 Task: Add an event with the title Deadline Reminder, date '2023/11/02', time 7:00 AM to 9:00 AMand add a description: Deadline reminders encourage proactive planning and time management. They serve as a cue for individuals to assess their progress, identify any obstacles, and adjust their plans accordingly to ensure timely completion of the task or project.Select event color  Lavender . Add location for the event as: 987 Piazza di Spagna, Rome, Italy, logged in from the account softage.1@softage.netand send the event invitation to softage.10@softage.net and softage.2@softage.net. Set a reminder for the event Doesn't repeat
Action: Mouse moved to (85, 115)
Screenshot: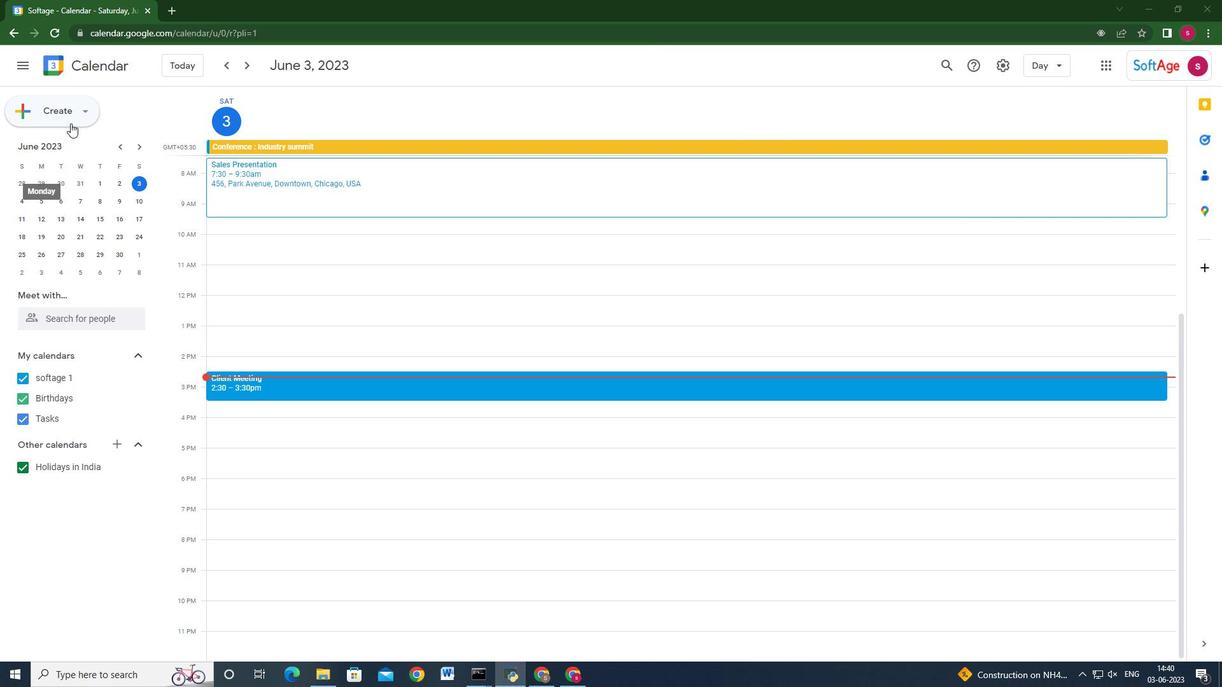 
Action: Mouse pressed left at (85, 115)
Screenshot: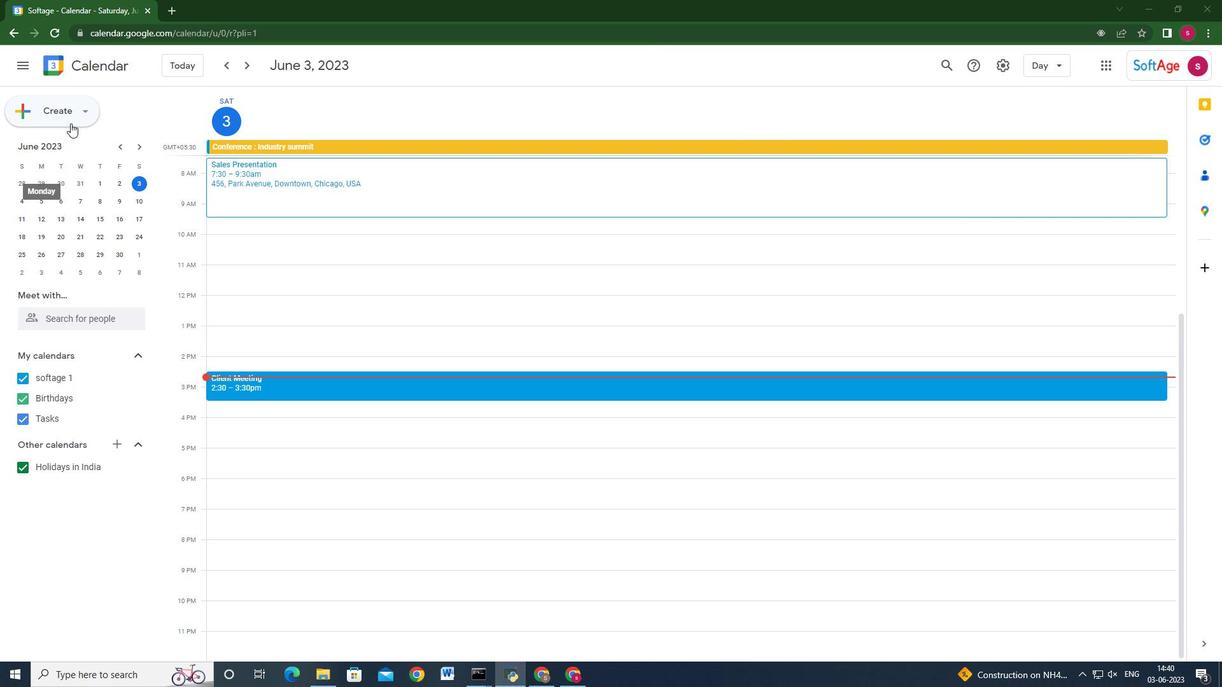
Action: Mouse moved to (70, 138)
Screenshot: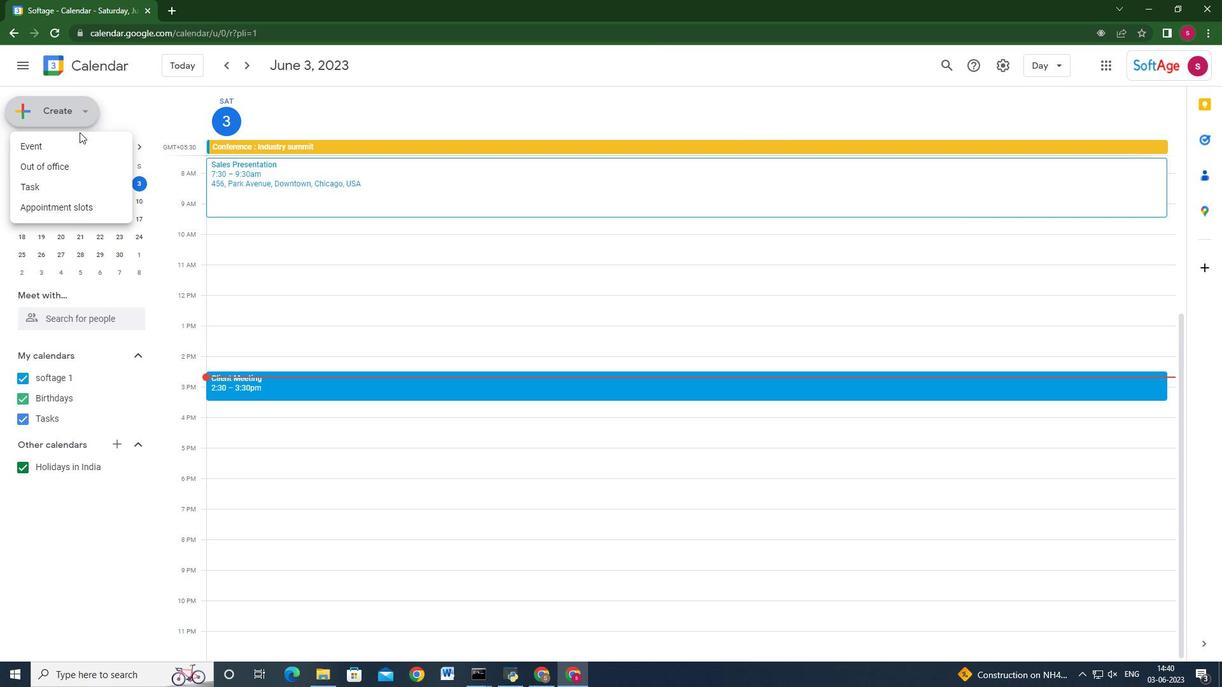 
Action: Mouse pressed left at (70, 138)
Screenshot: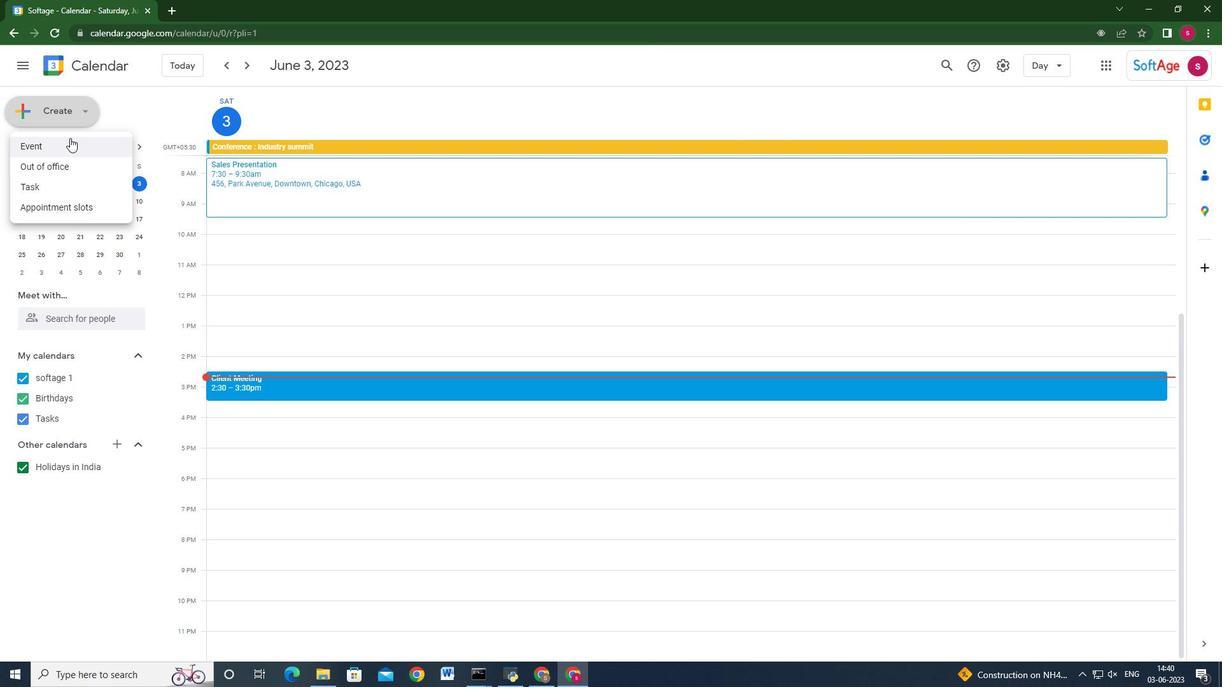 
Action: Mouse moved to (717, 499)
Screenshot: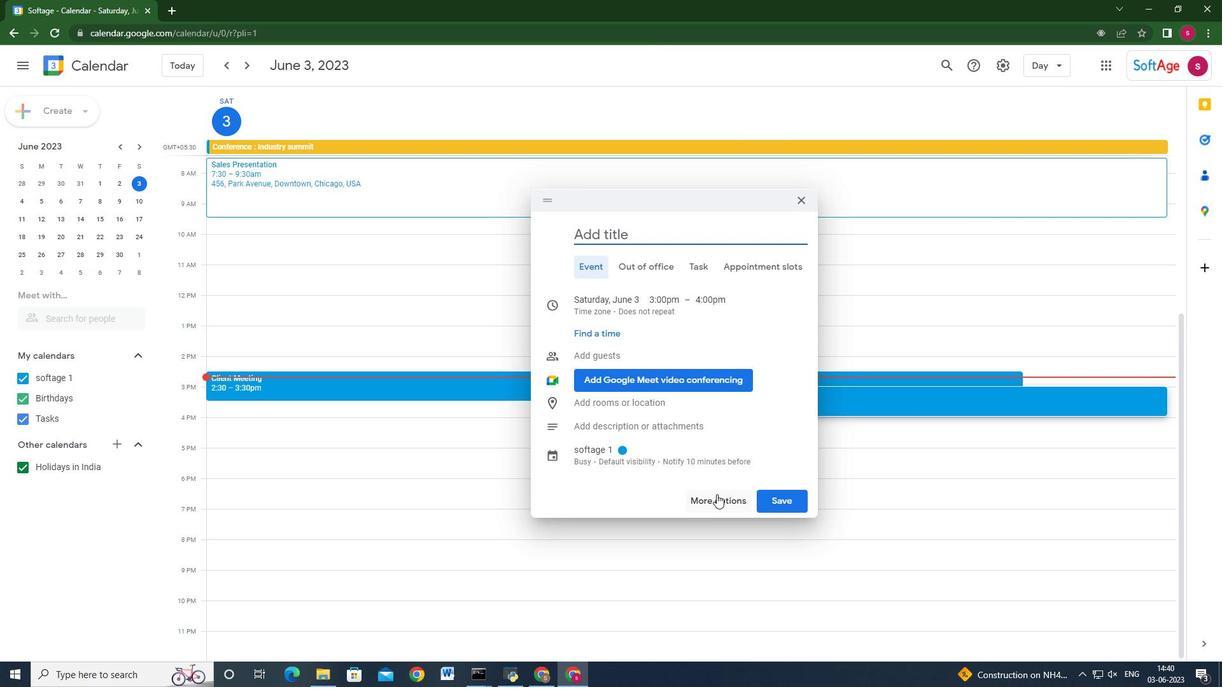
Action: Mouse pressed left at (717, 499)
Screenshot: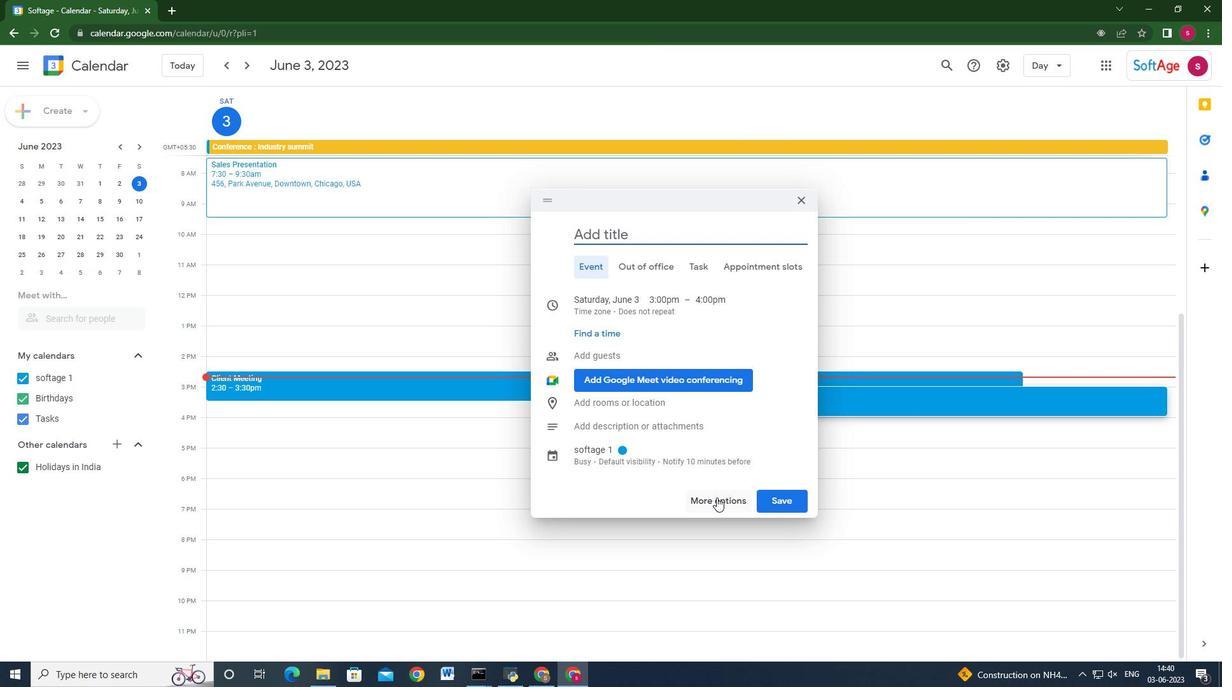 
Action: Mouse moved to (257, 78)
Screenshot: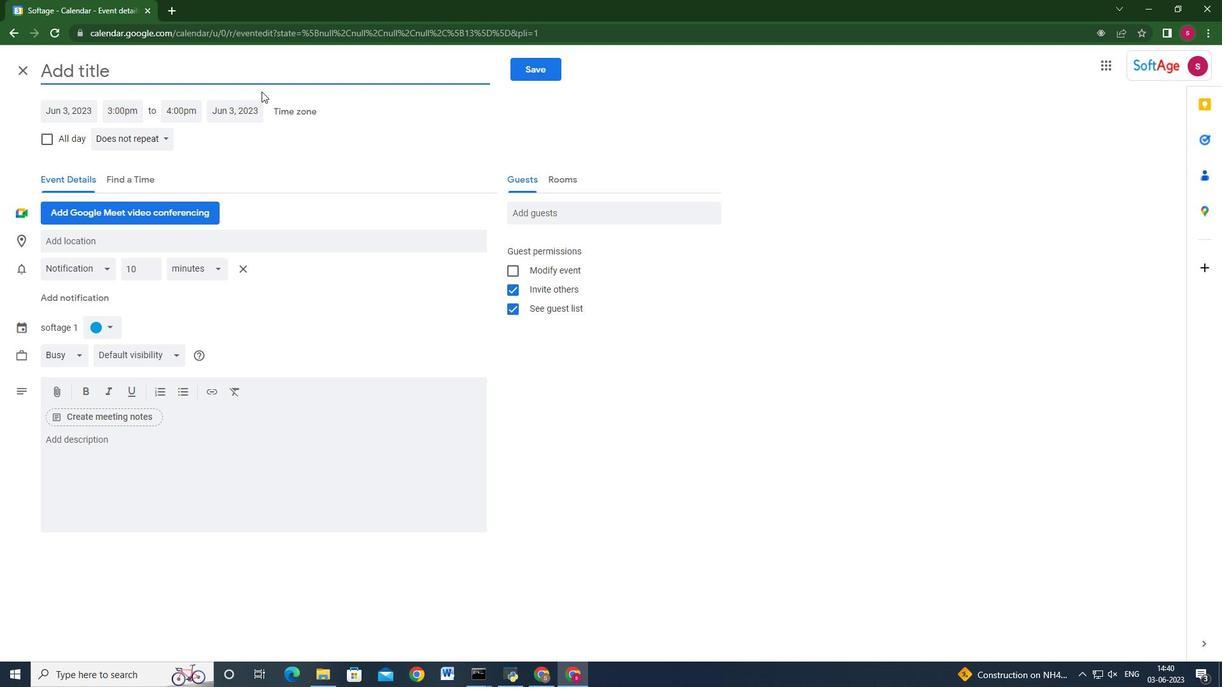 
Action: Key pressed <Key.shift_r>Deadline<Key.space><Key.shift>Reminder
Screenshot: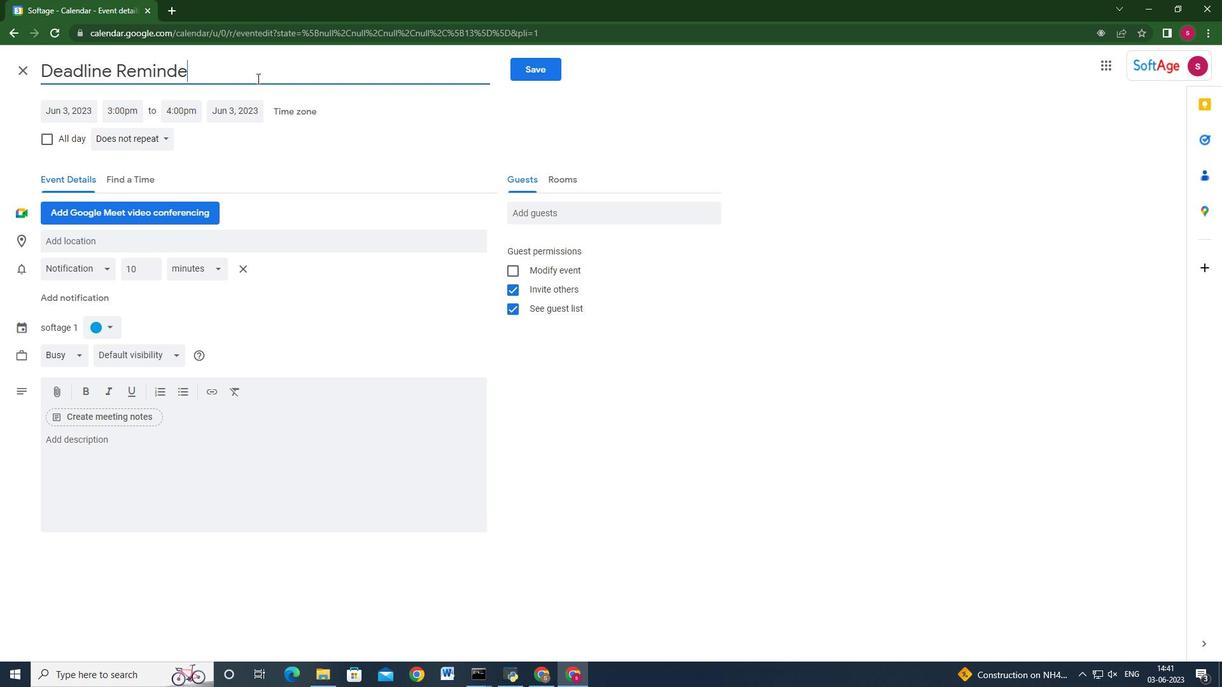 
Action: Mouse moved to (86, 104)
Screenshot: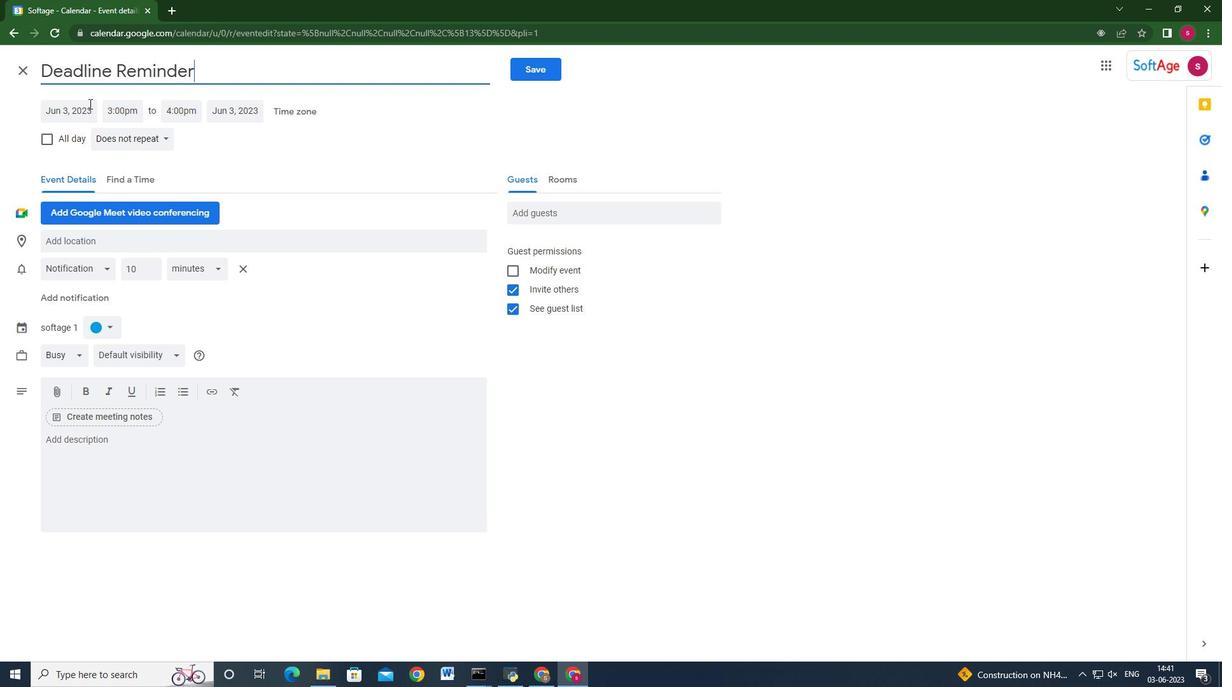 
Action: Mouse pressed left at (86, 104)
Screenshot: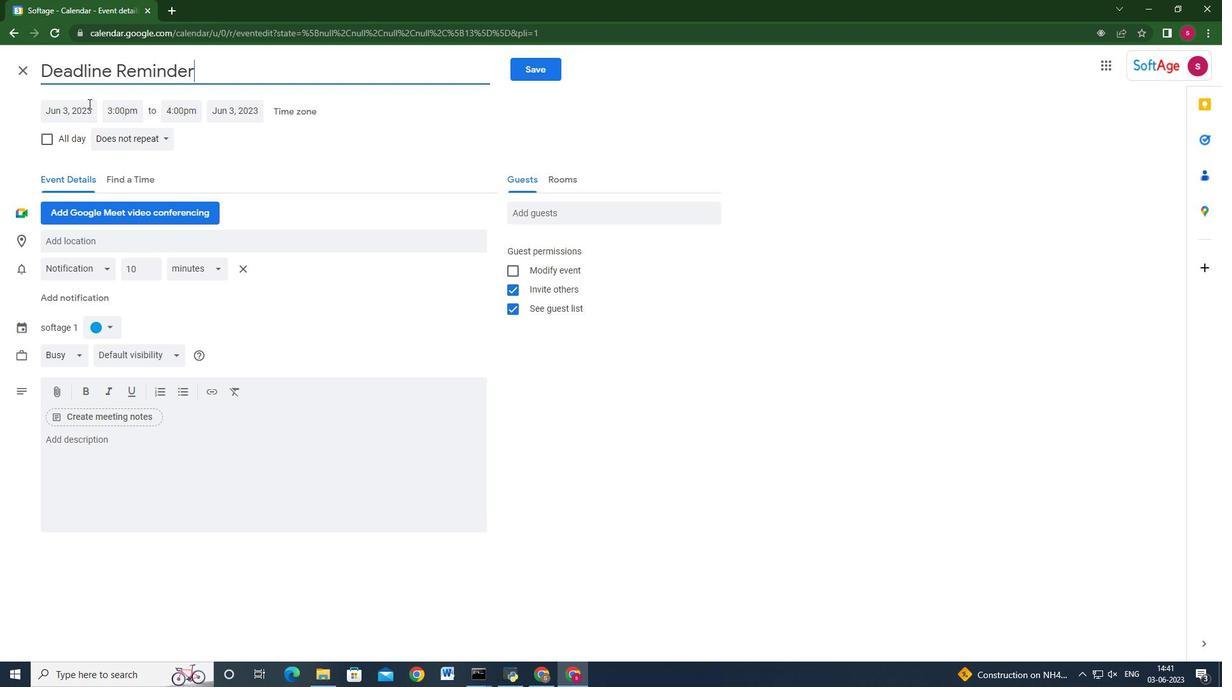 
Action: Mouse moved to (197, 138)
Screenshot: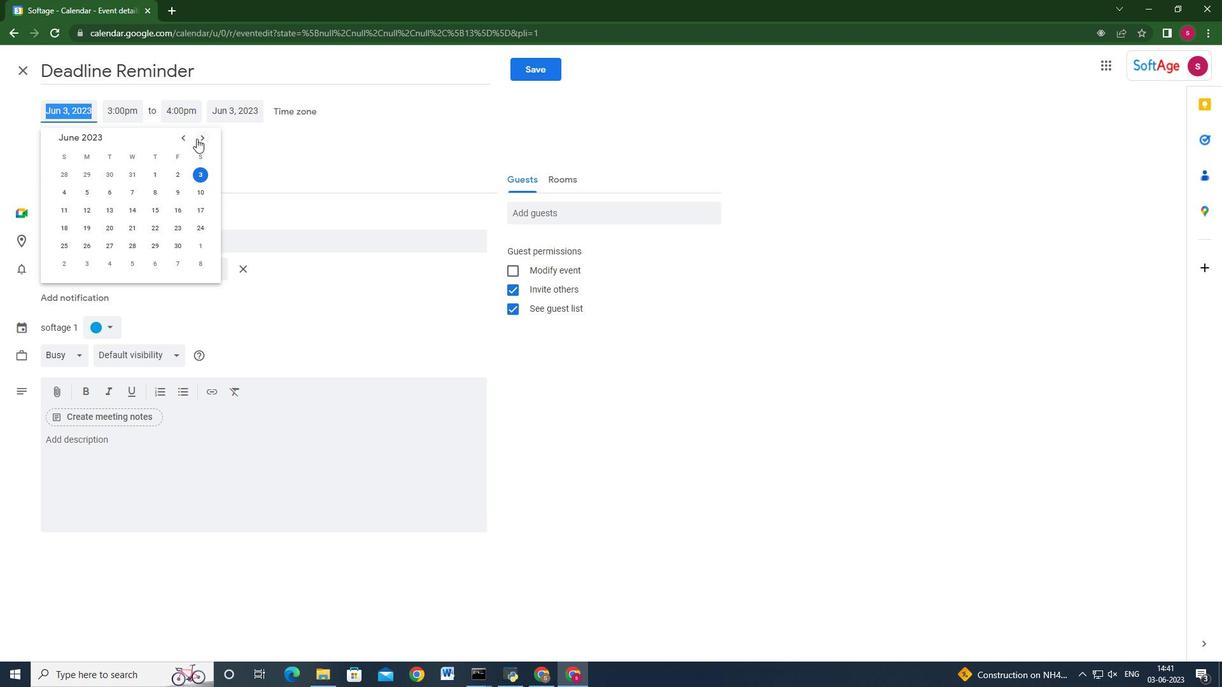 
Action: Mouse pressed left at (197, 138)
Screenshot: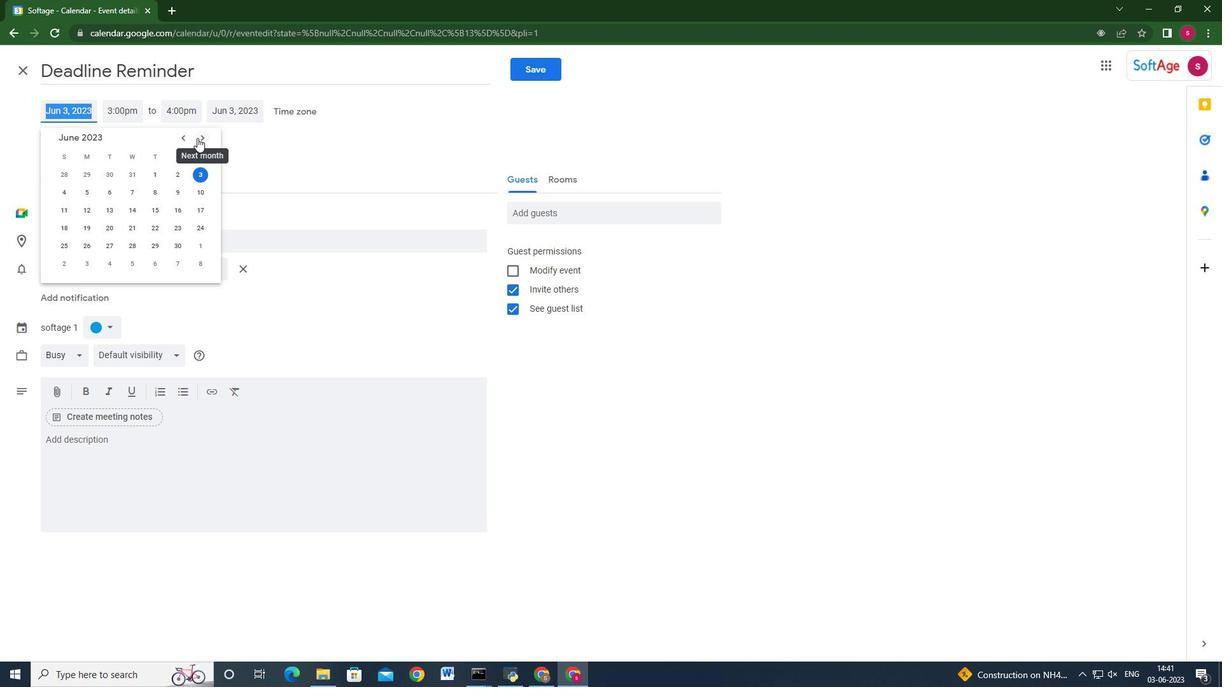 
Action: Mouse pressed left at (197, 138)
Screenshot: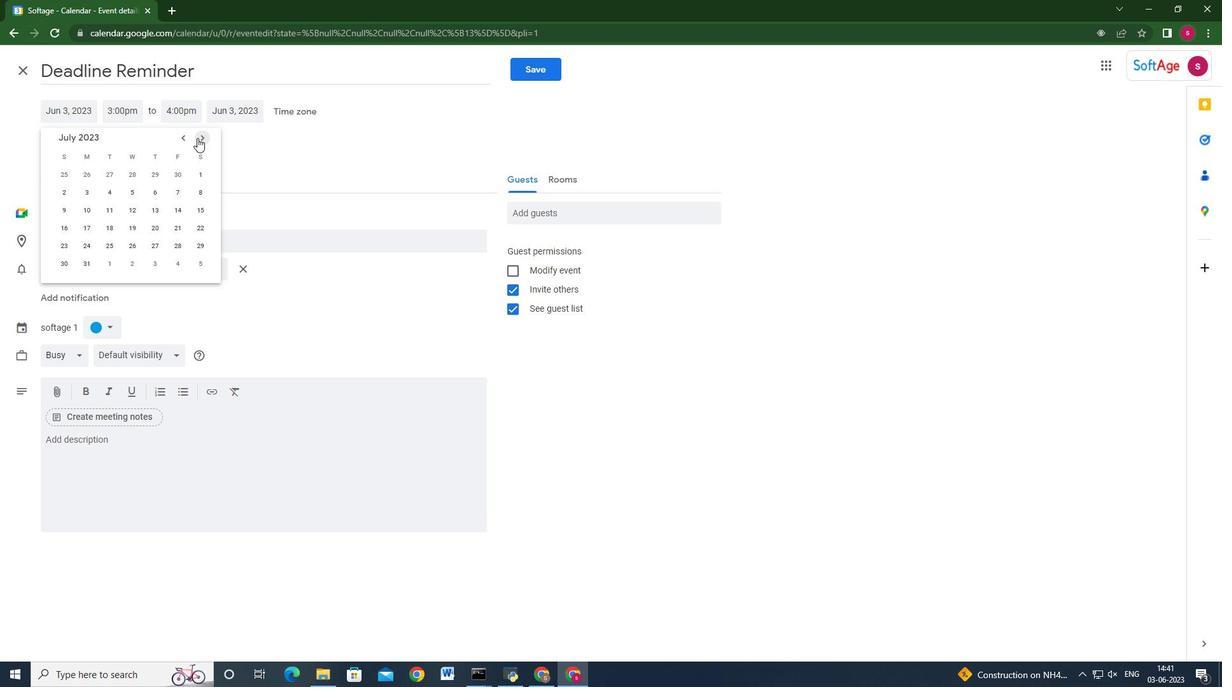 
Action: Mouse pressed left at (197, 138)
Screenshot: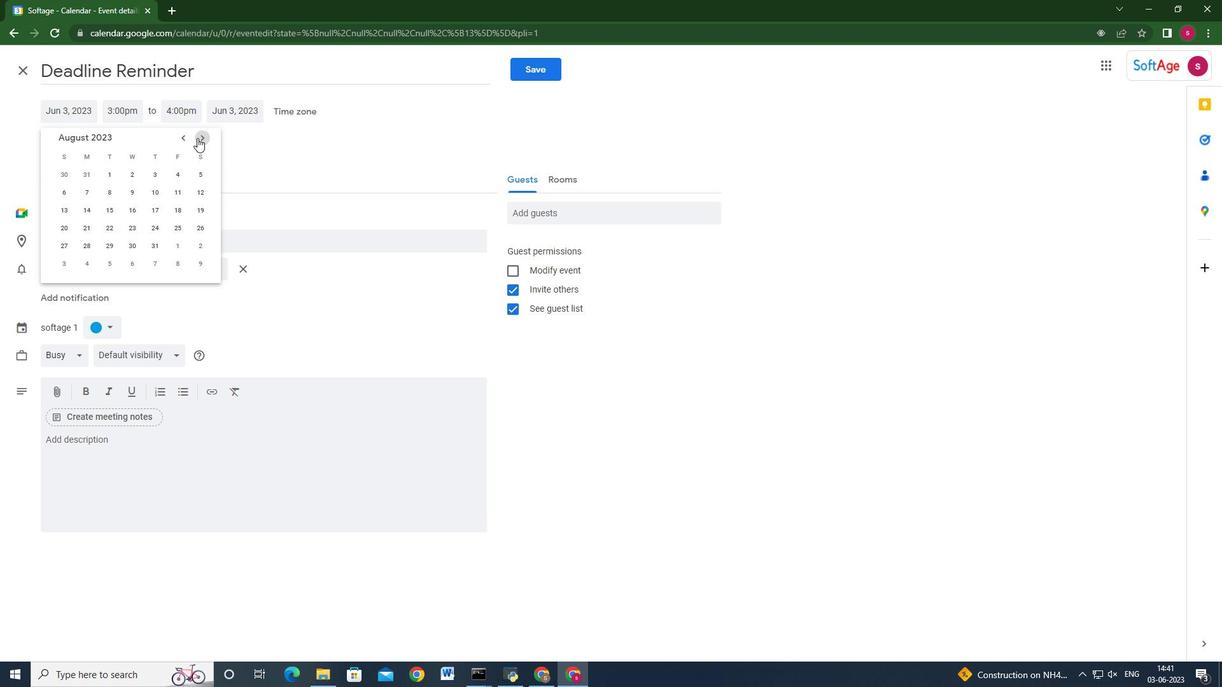 
Action: Mouse pressed left at (197, 138)
Screenshot: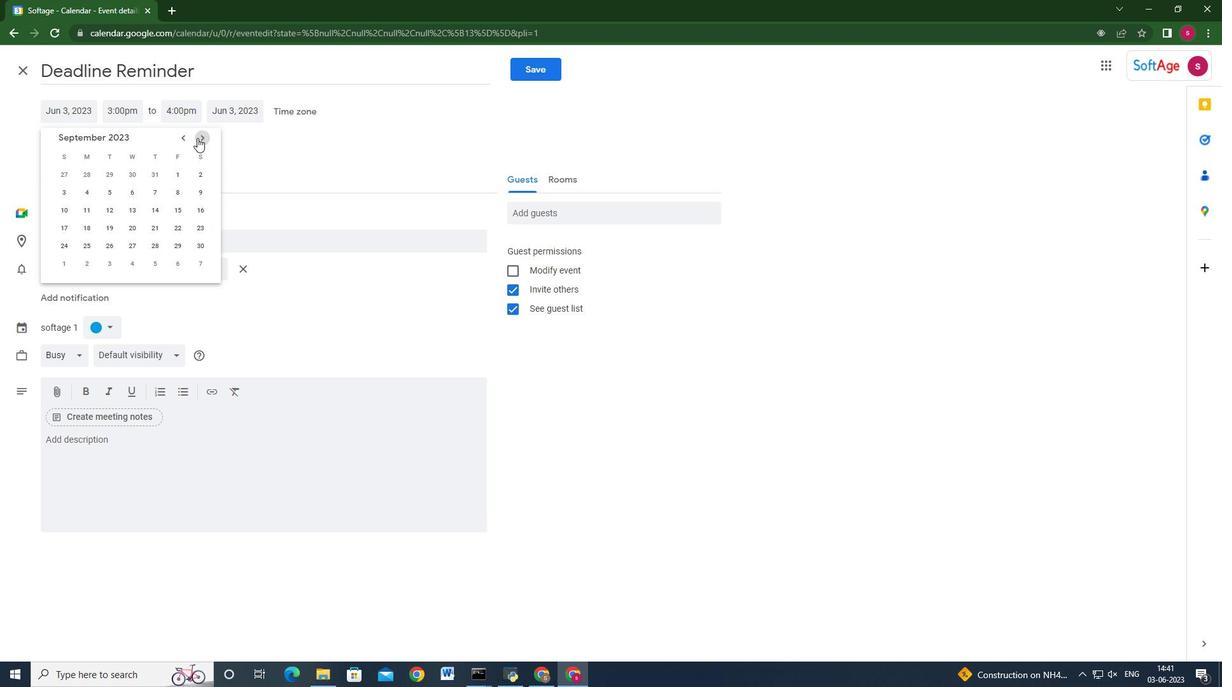 
Action: Mouse pressed left at (197, 138)
Screenshot: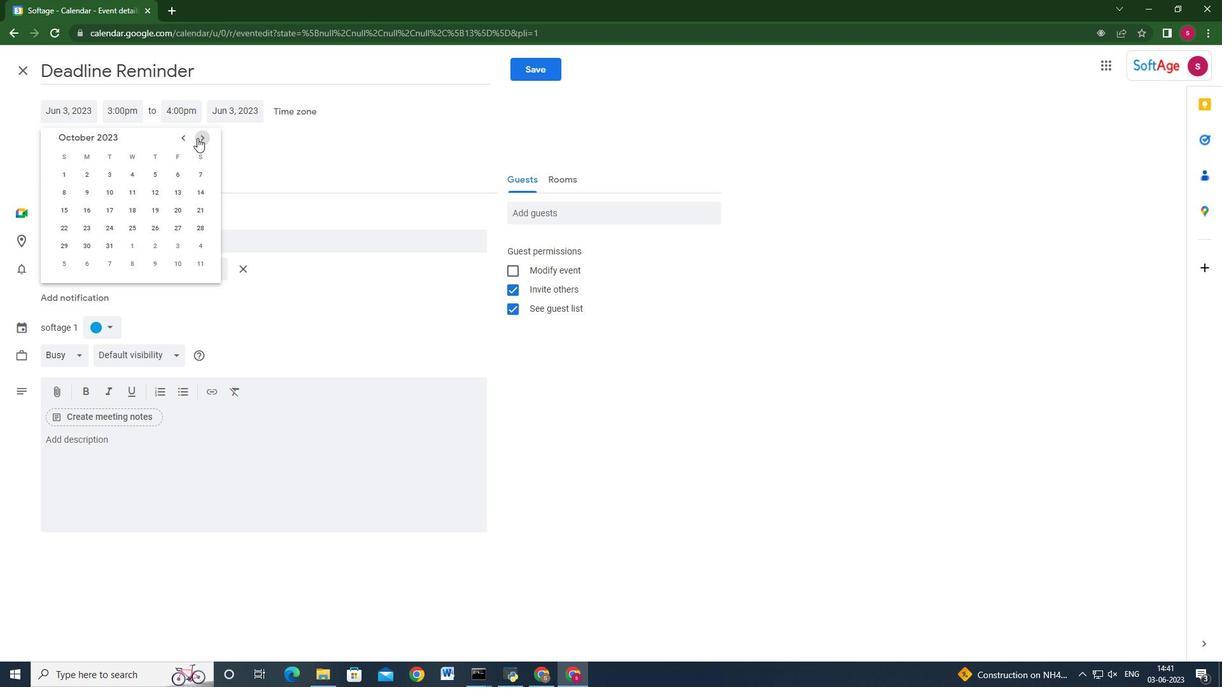 
Action: Mouse pressed left at (197, 138)
Screenshot: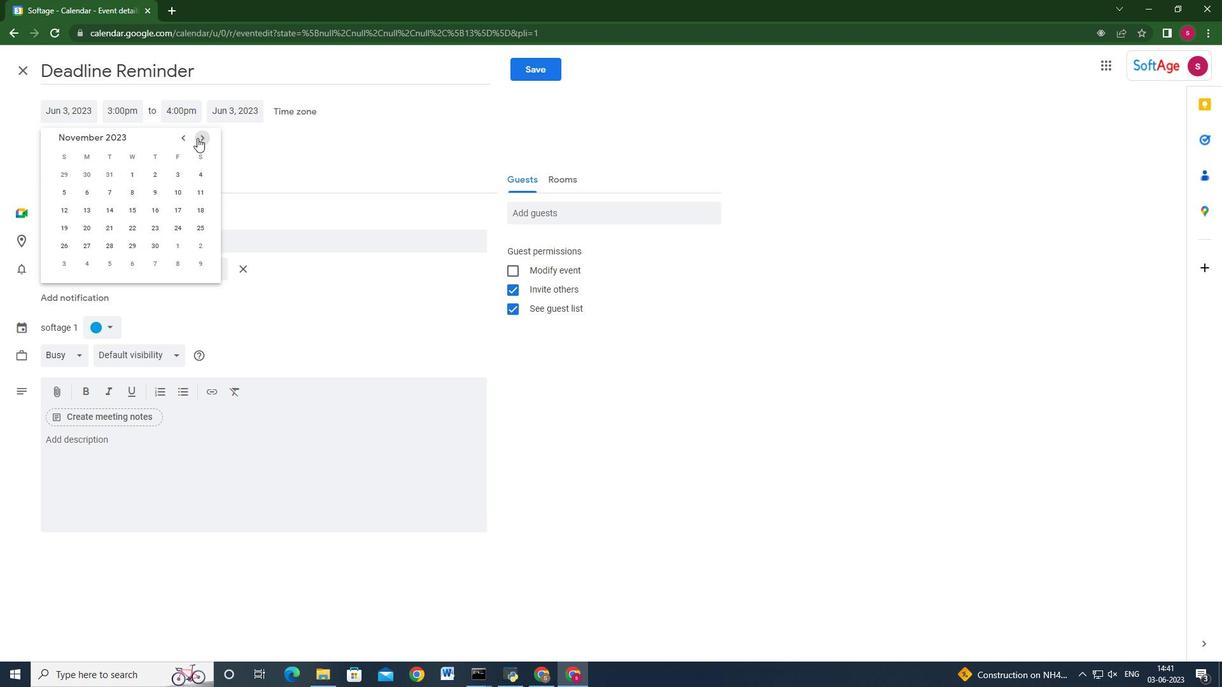 
Action: Mouse moved to (185, 137)
Screenshot: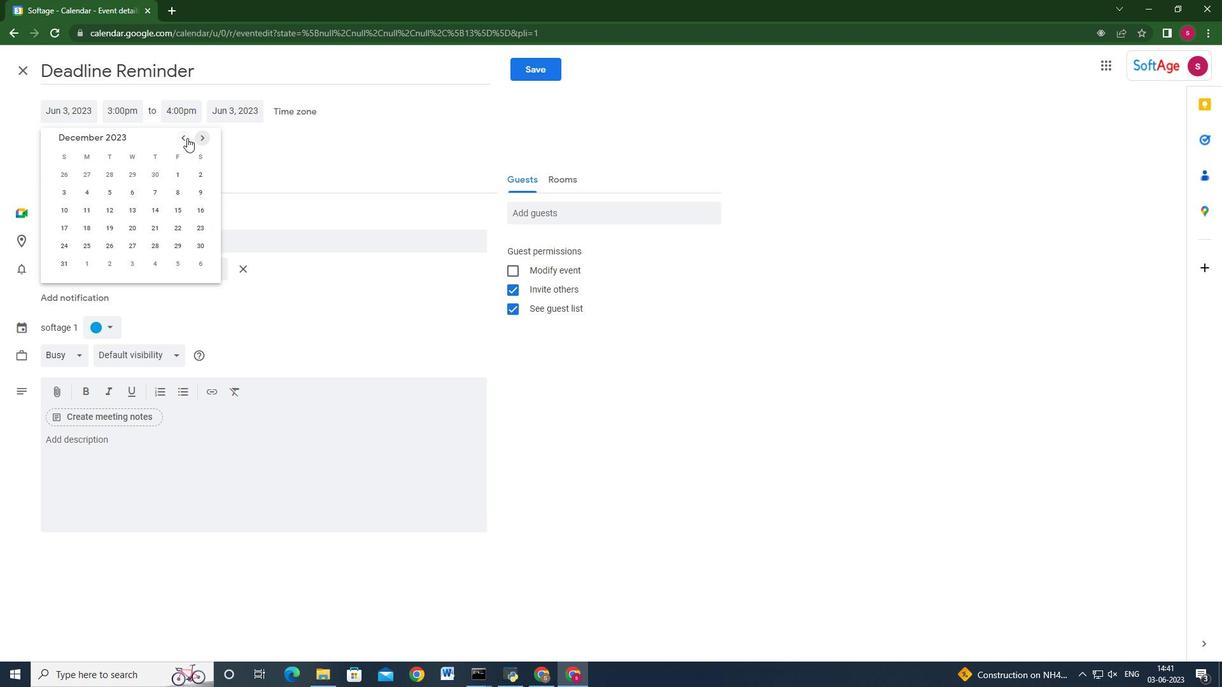
Action: Mouse pressed left at (185, 137)
Screenshot: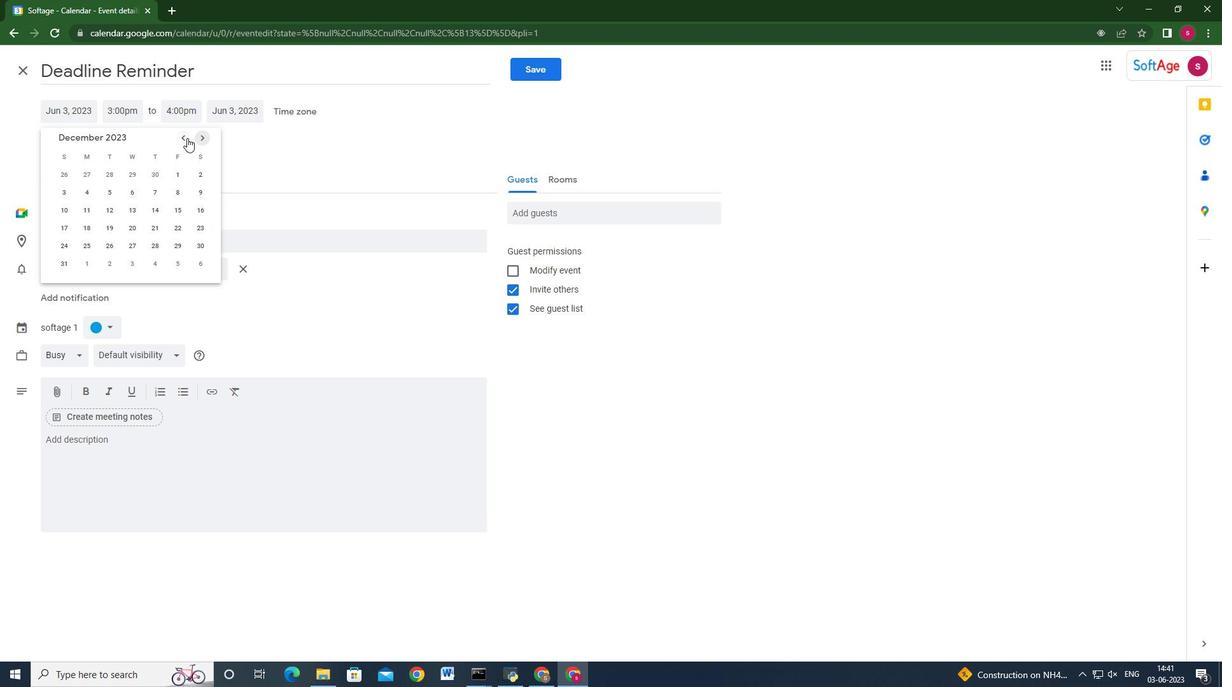 
Action: Mouse moved to (159, 170)
Screenshot: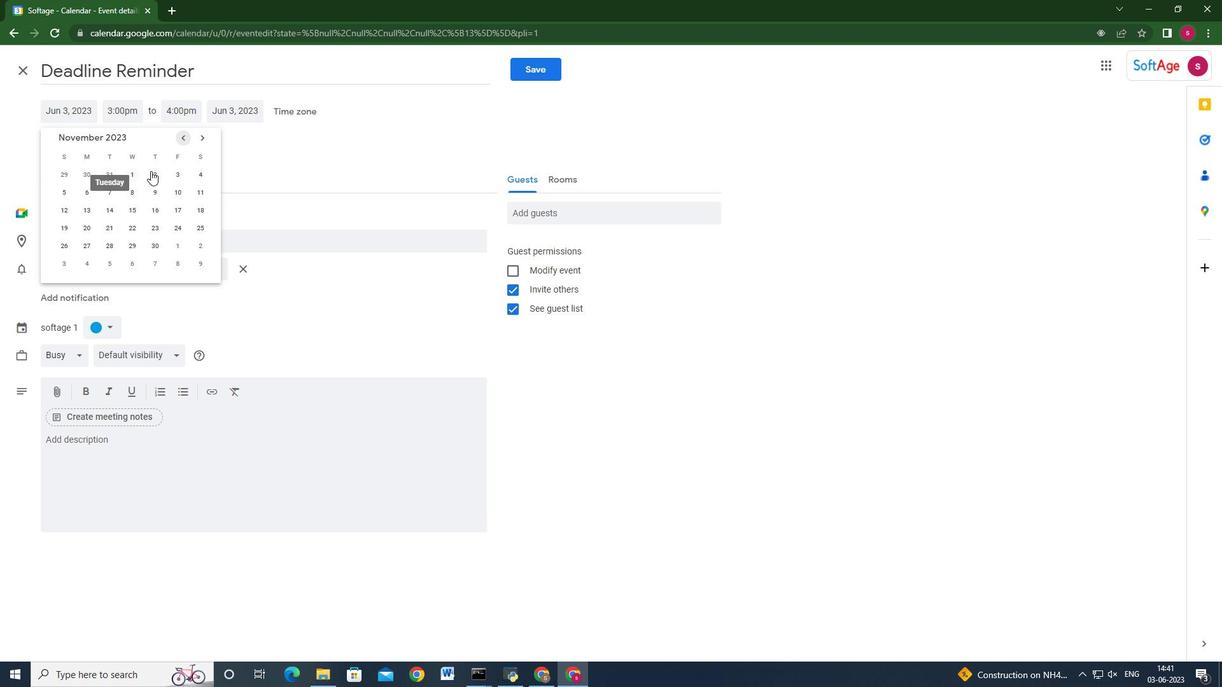 
Action: Mouse pressed left at (159, 170)
Screenshot: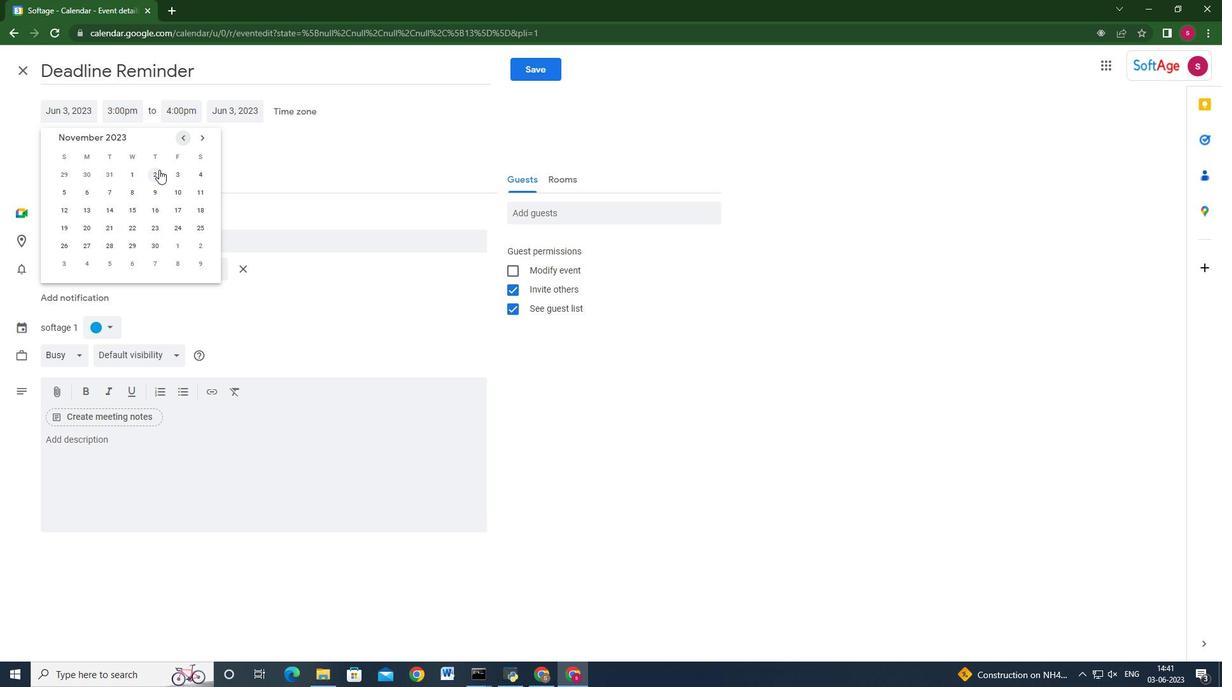 
Action: Mouse moved to (118, 108)
Screenshot: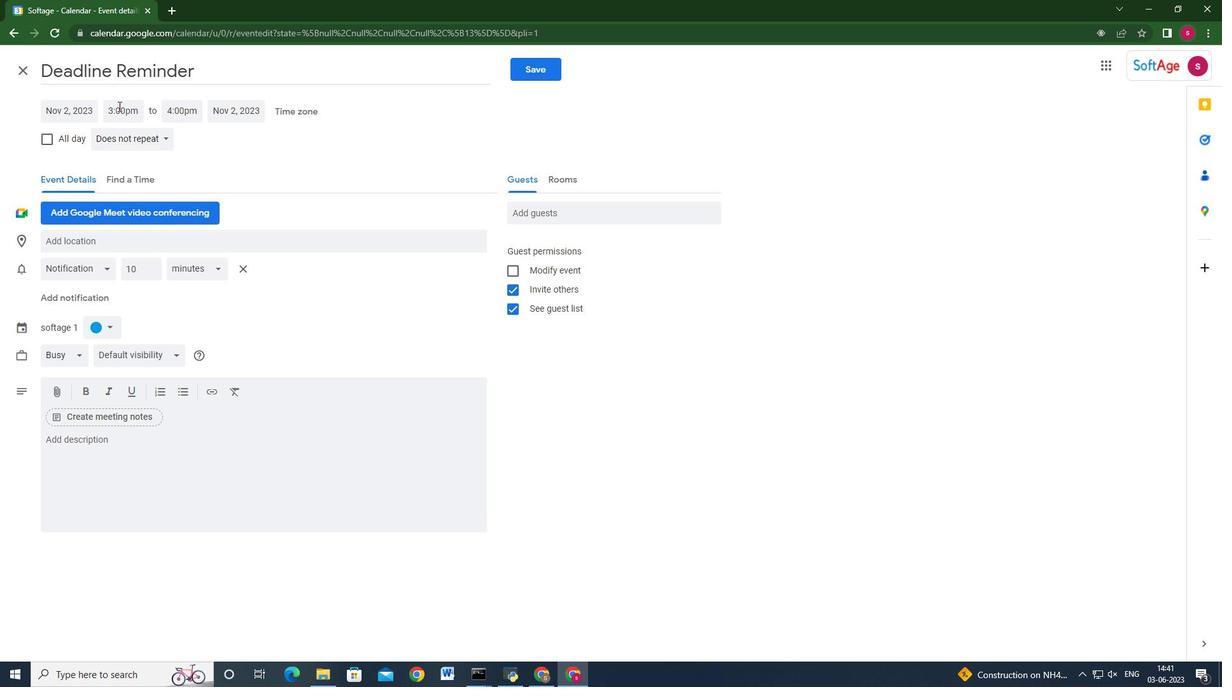 
Action: Mouse pressed left at (118, 108)
Screenshot: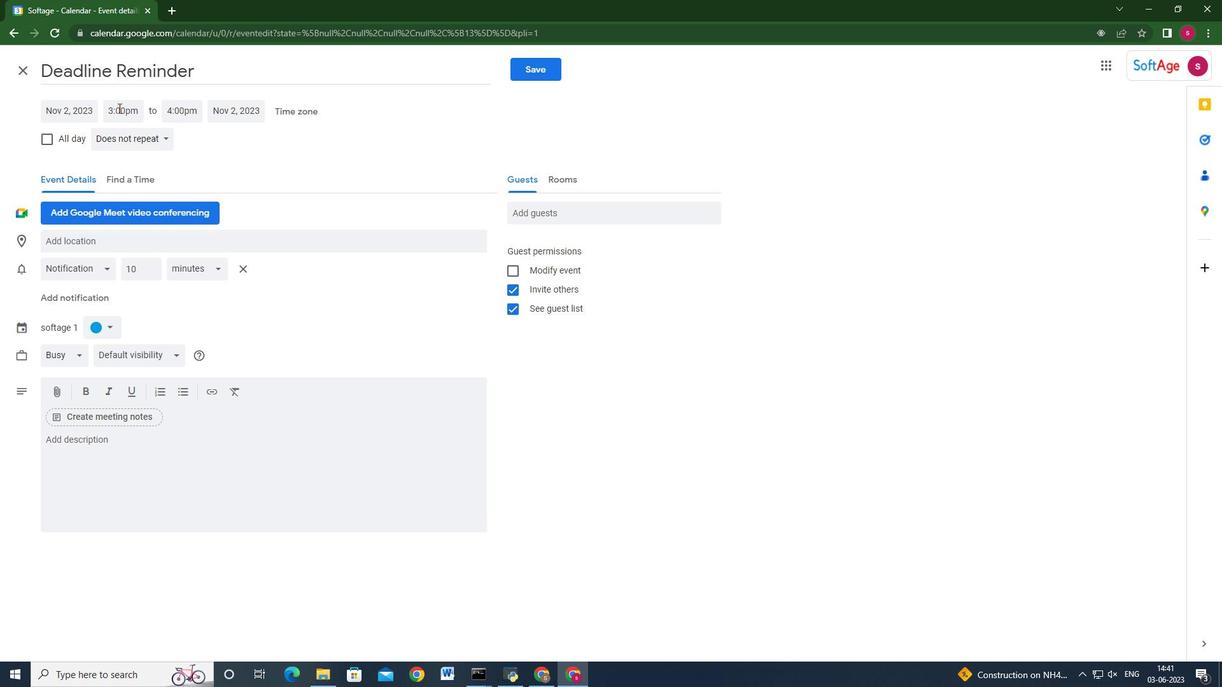 
Action: Mouse moved to (124, 107)
Screenshot: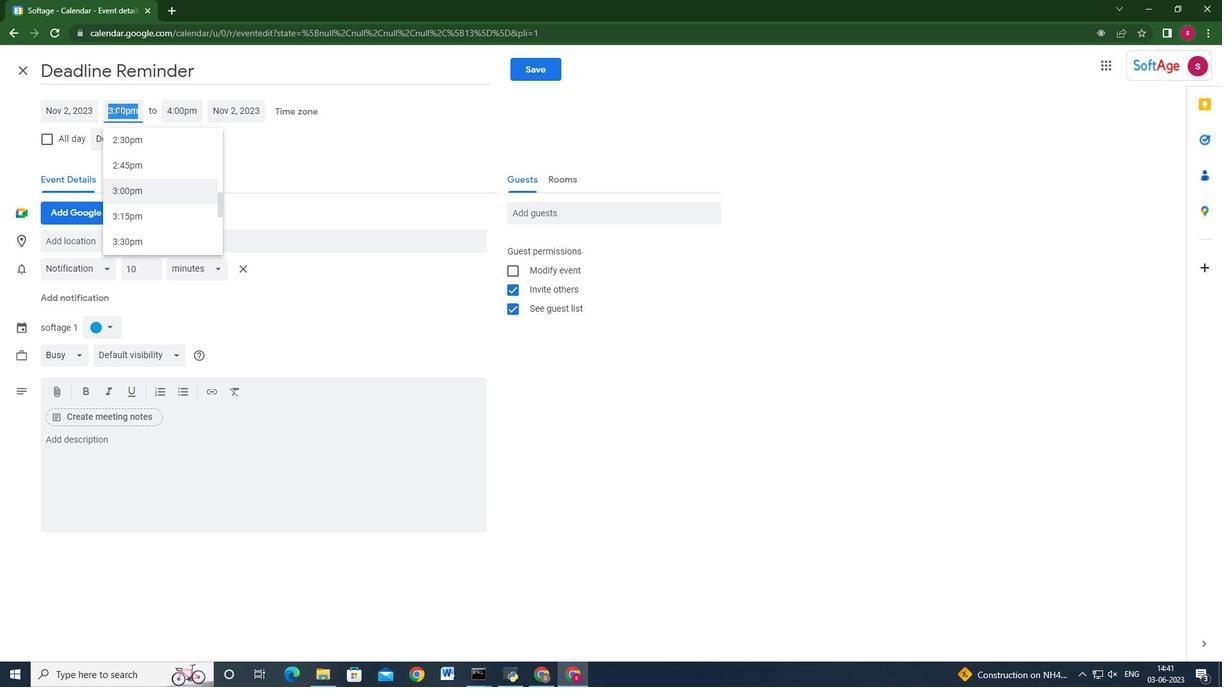 
Action: Key pressed 8<Key.backspace>7<Key.shift>:00am<Key.enter><Key.tab>9<Key.shift>:00m<Key.backspace>am<Key.enter>
Screenshot: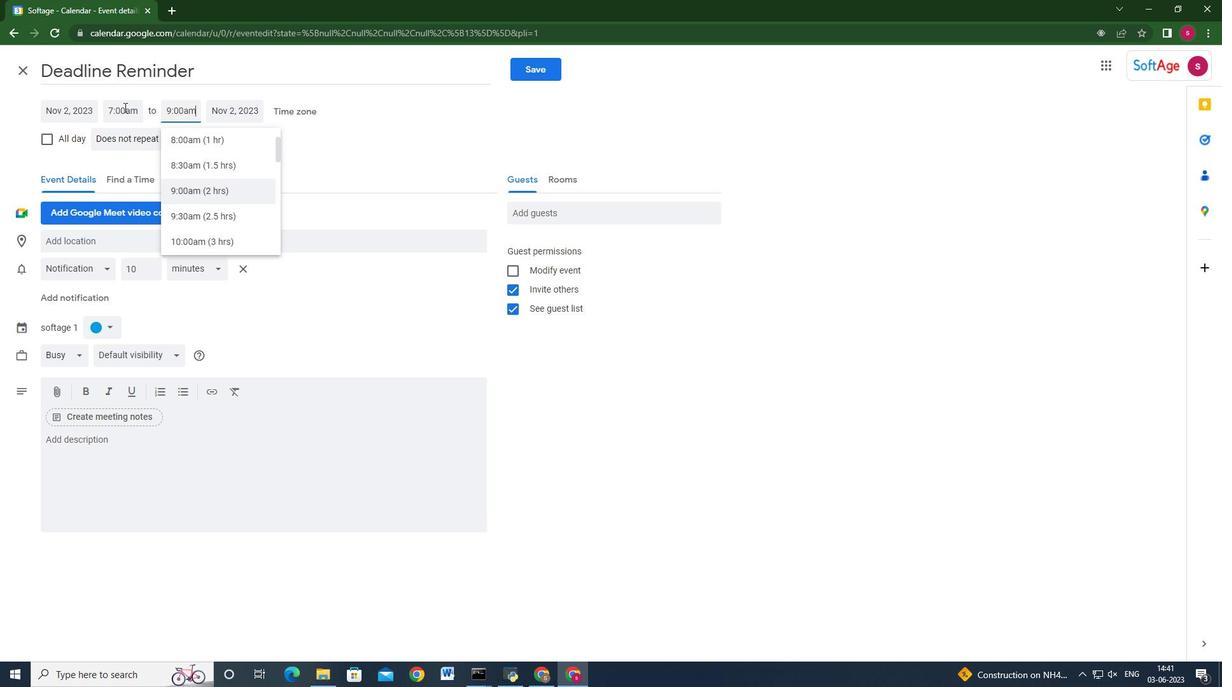 
Action: Mouse moved to (178, 440)
Screenshot: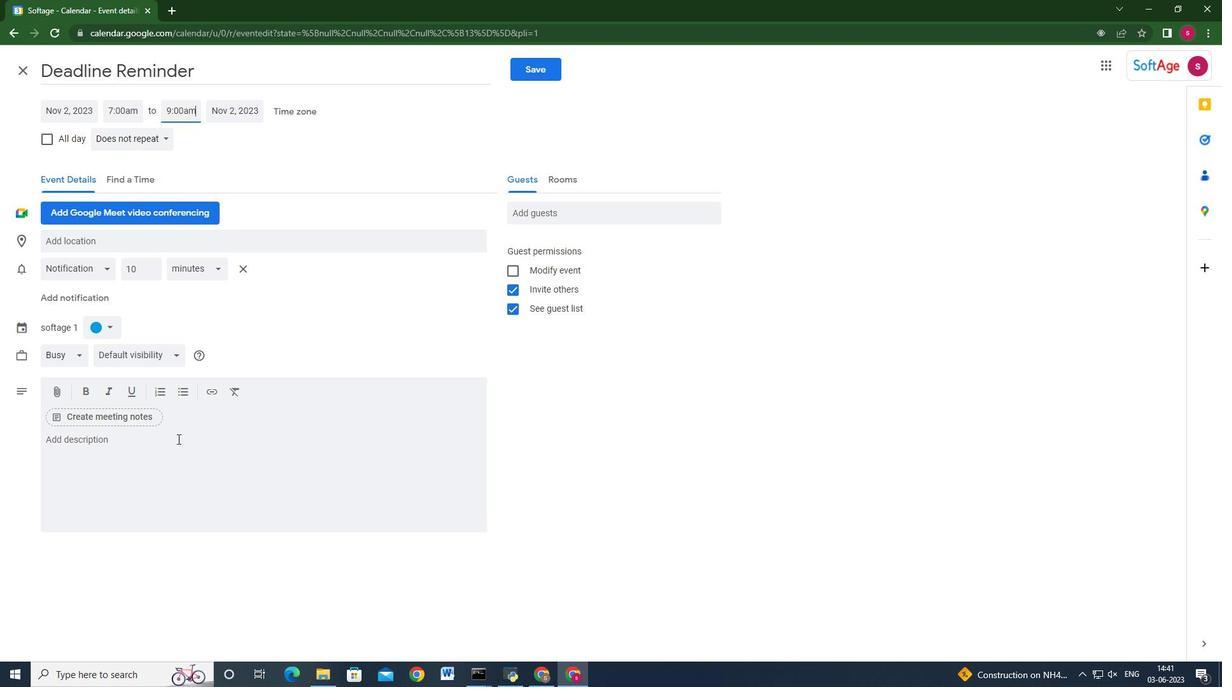 
Action: Mouse pressed left at (178, 440)
Screenshot: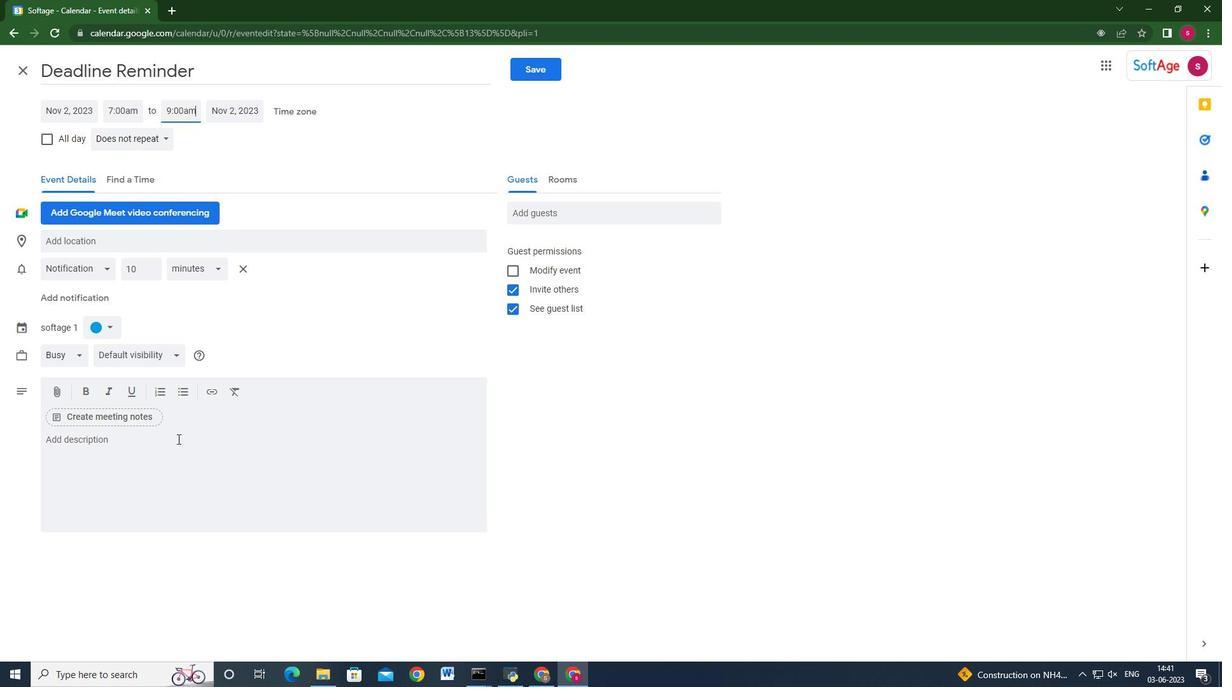 
Action: Mouse moved to (178, 440)
Screenshot: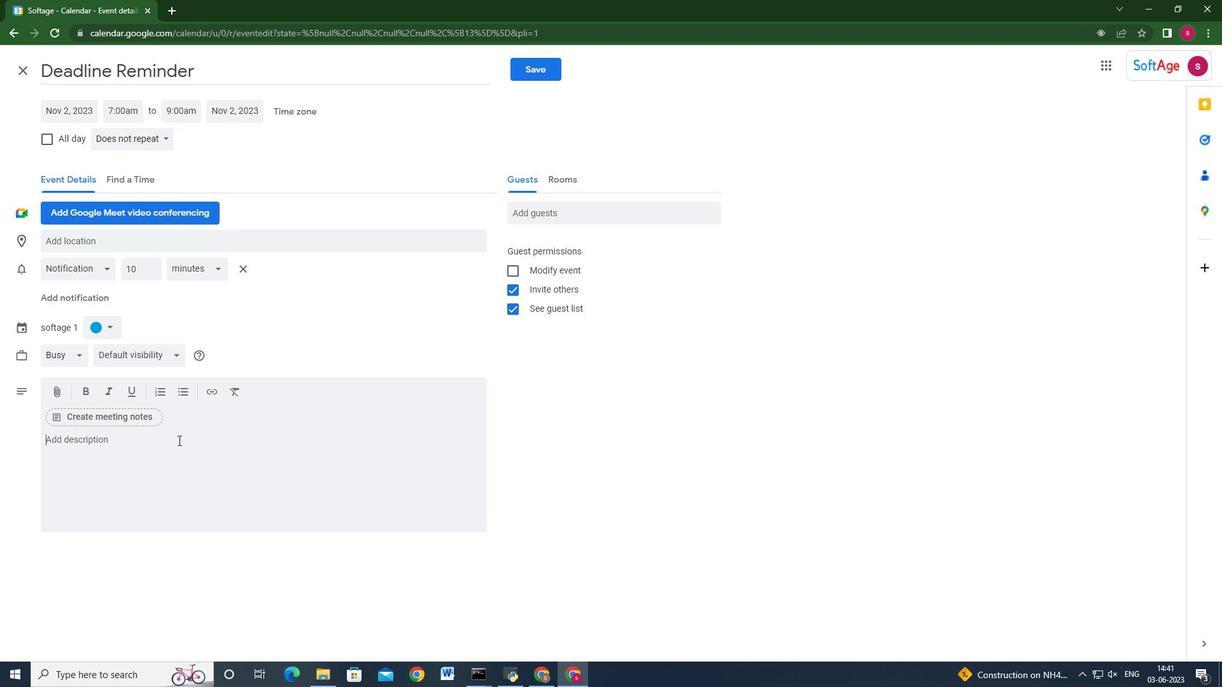 
Action: Key pressed <Key.shift_r>Deadline<Key.space>reminders<Key.space>encourage<Key.space>proactive<Key.space>planning<Key.space>and<Key.space>time<Key.space>mang<Key.backspace>agement.<Key.space><Key.shift>They<Key.space>serve<Key.space>as<Key.space>a<Key.space>cue<Key.space>for<Key.space>individuals<Key.space>to<Key.space>assess<Key.space>ther<Key.backspace>ir<Key.space>progress,<Key.space>identify<Key.space>any<Key.space>obstacles,<Key.space>and<Key.space>adjust<Key.space>their<Key.space>plans<Key.space>accordingly<Key.space>to<Key.space>ensure<Key.space>timely<Key.space>completion<Key.space>of<Key.space>the<Key.space>task<Key.space>of<Key.space>th<Key.backspace><Key.backspace><Key.backspace><Key.backspace>r<Key.space>pe<Key.backspace>roject.
Screenshot: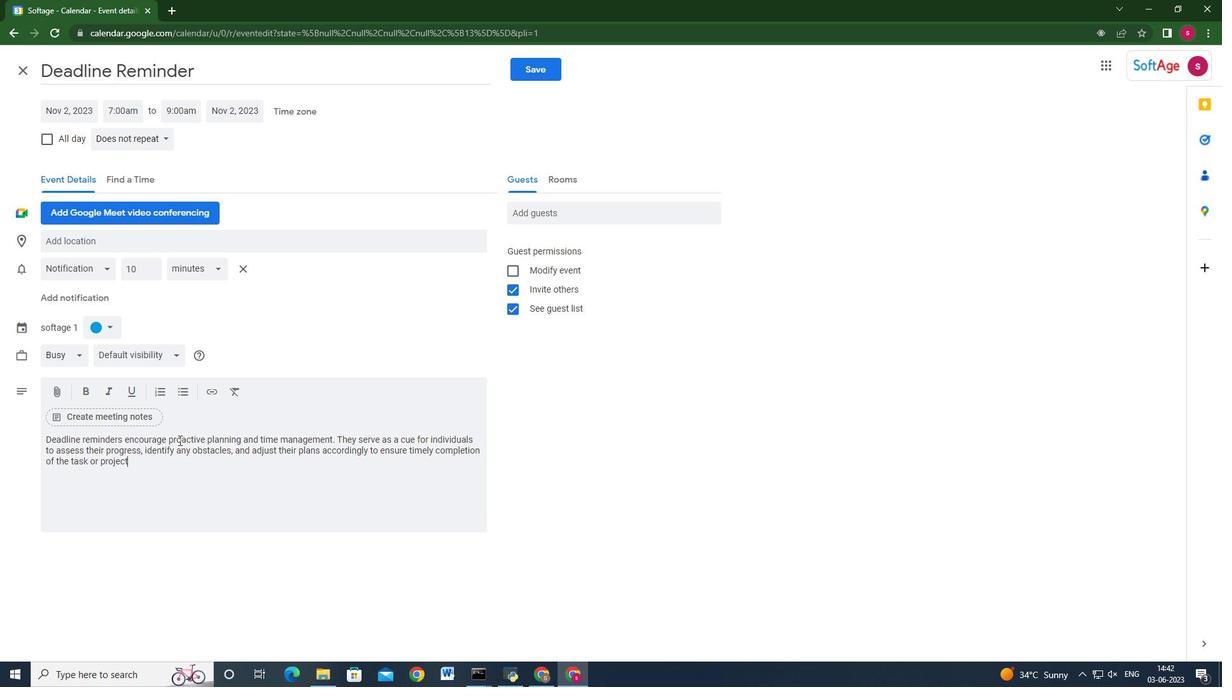 
Action: Mouse moved to (101, 328)
Screenshot: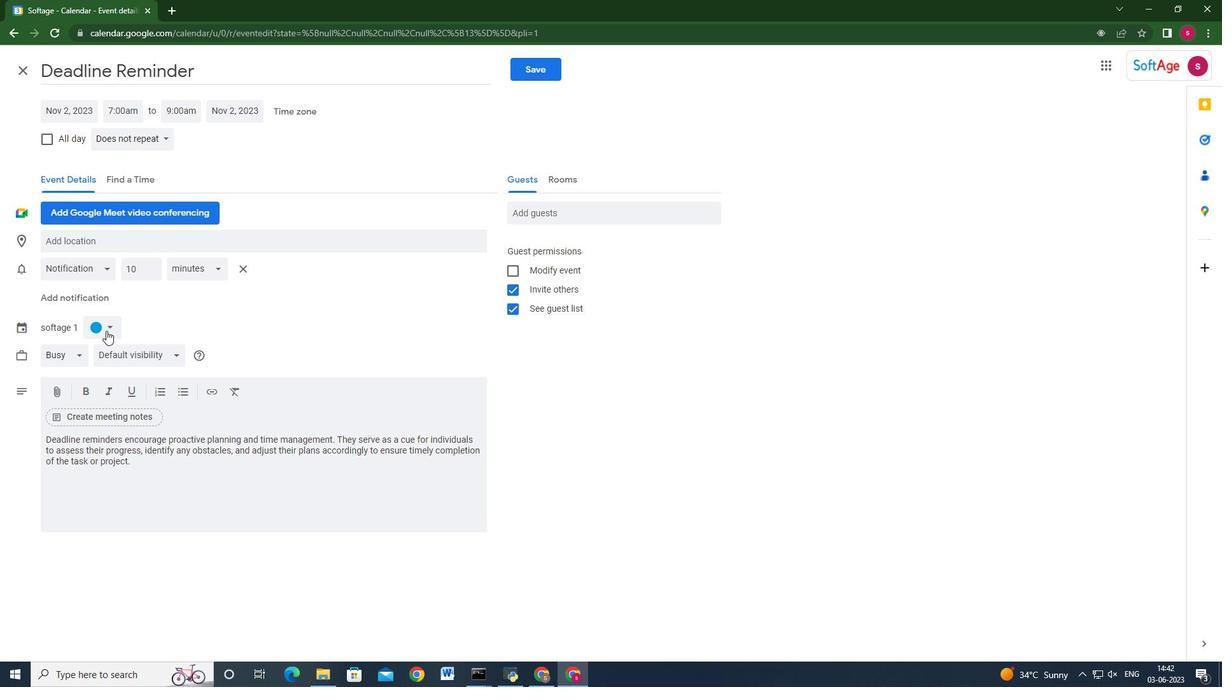 
Action: Mouse pressed left at (101, 328)
Screenshot: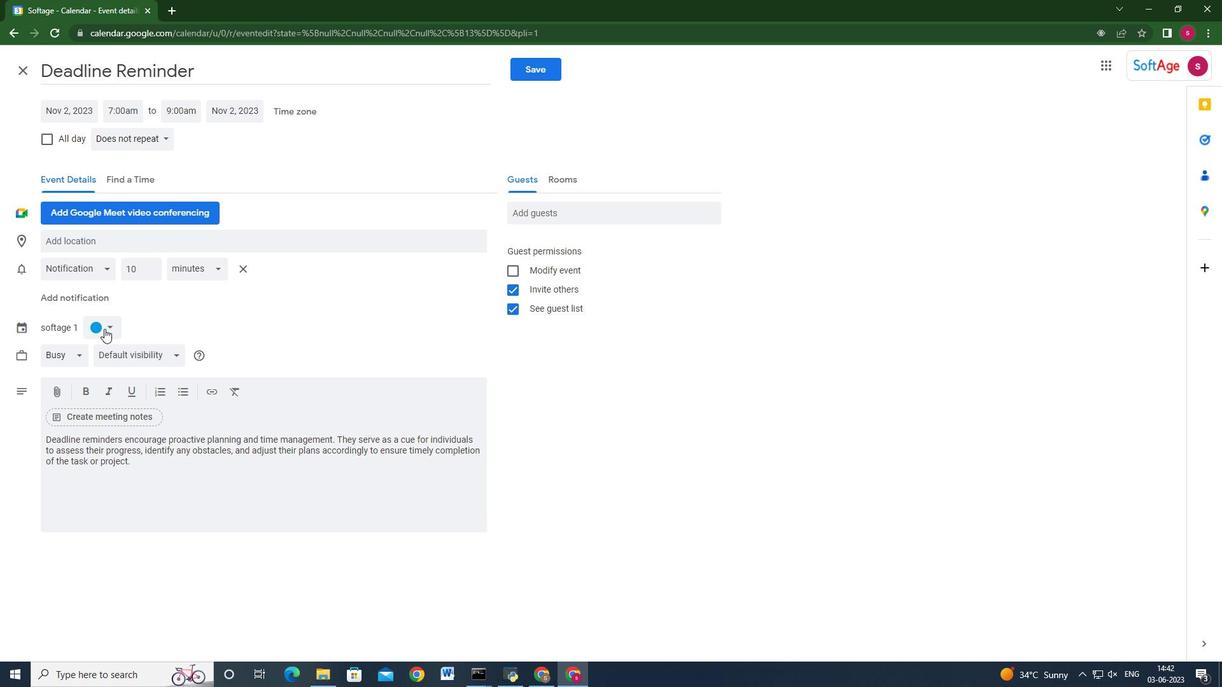 
Action: Mouse moved to (96, 386)
Screenshot: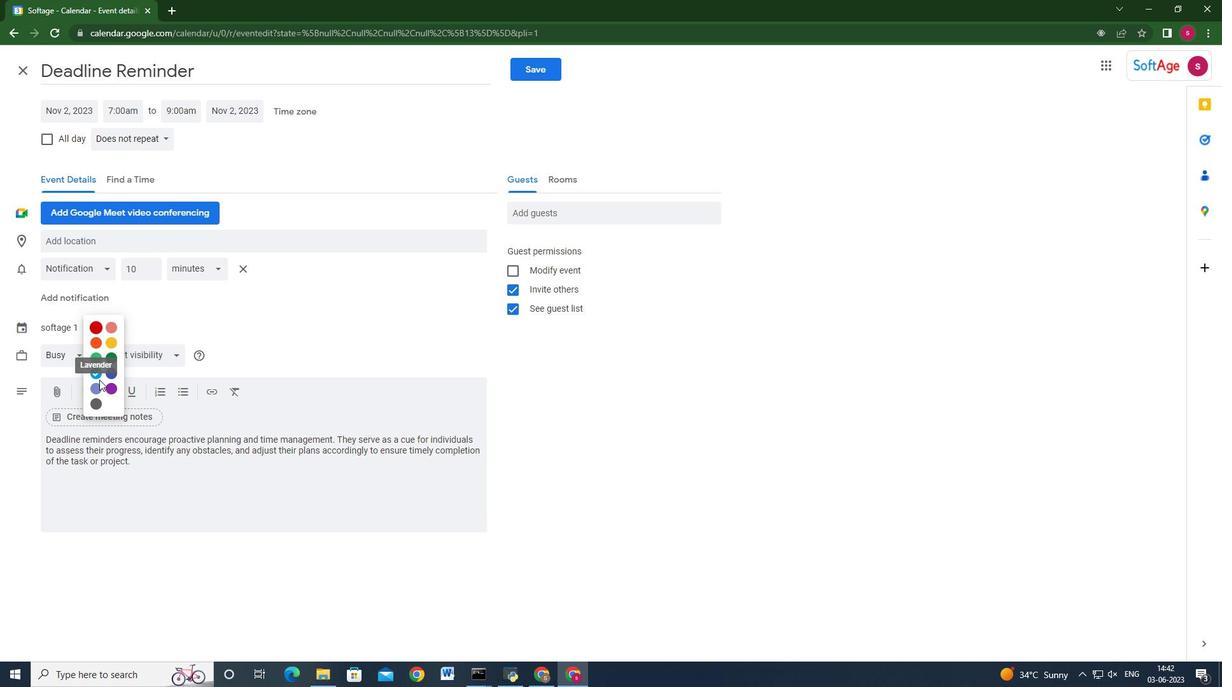 
Action: Mouse pressed left at (96, 386)
Screenshot: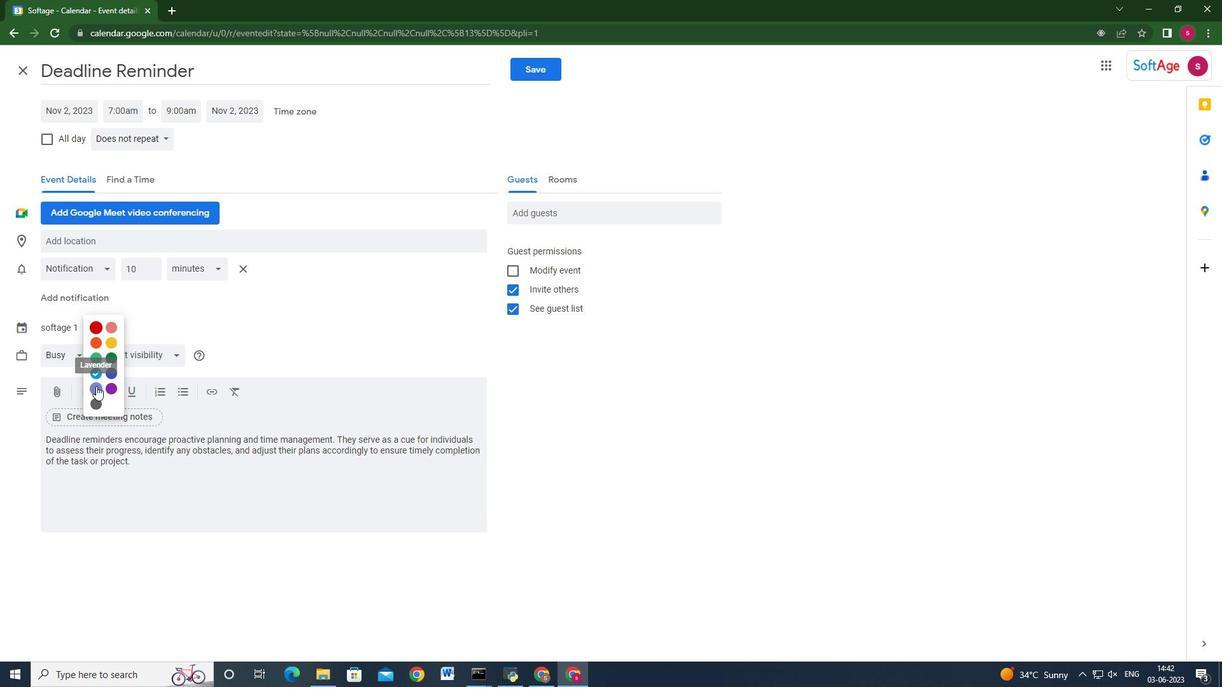 
Action: Mouse moved to (96, 319)
Screenshot: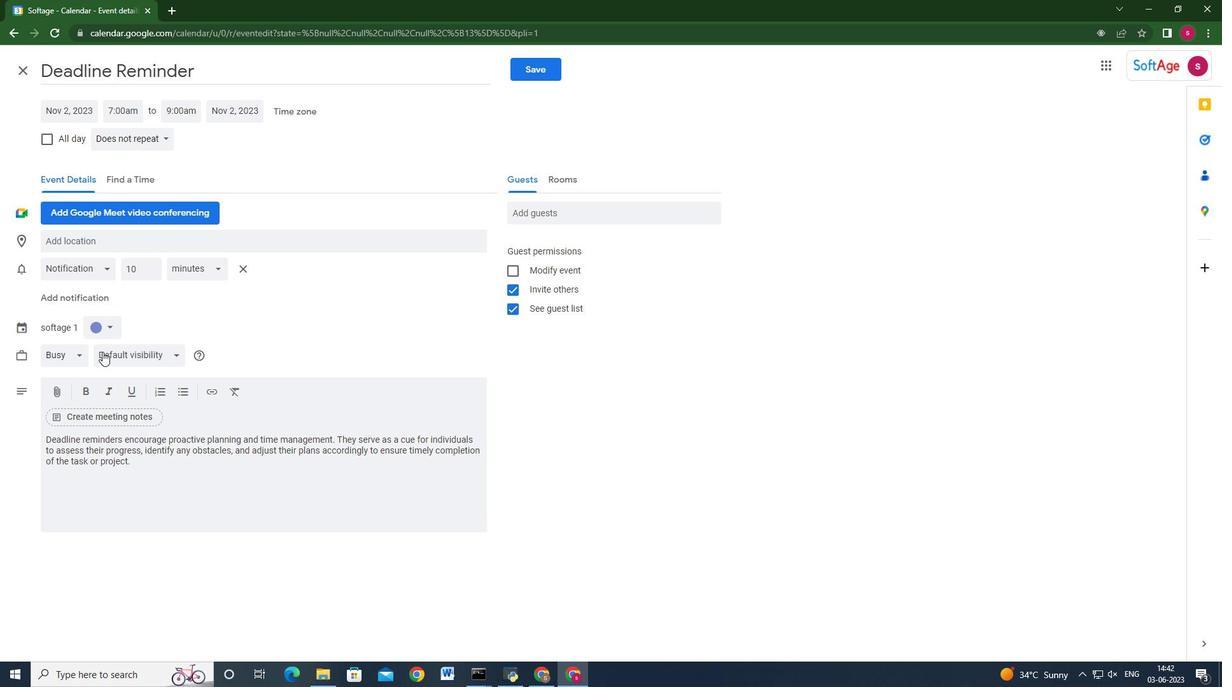 
Action: Mouse pressed left at (96, 319)
Screenshot: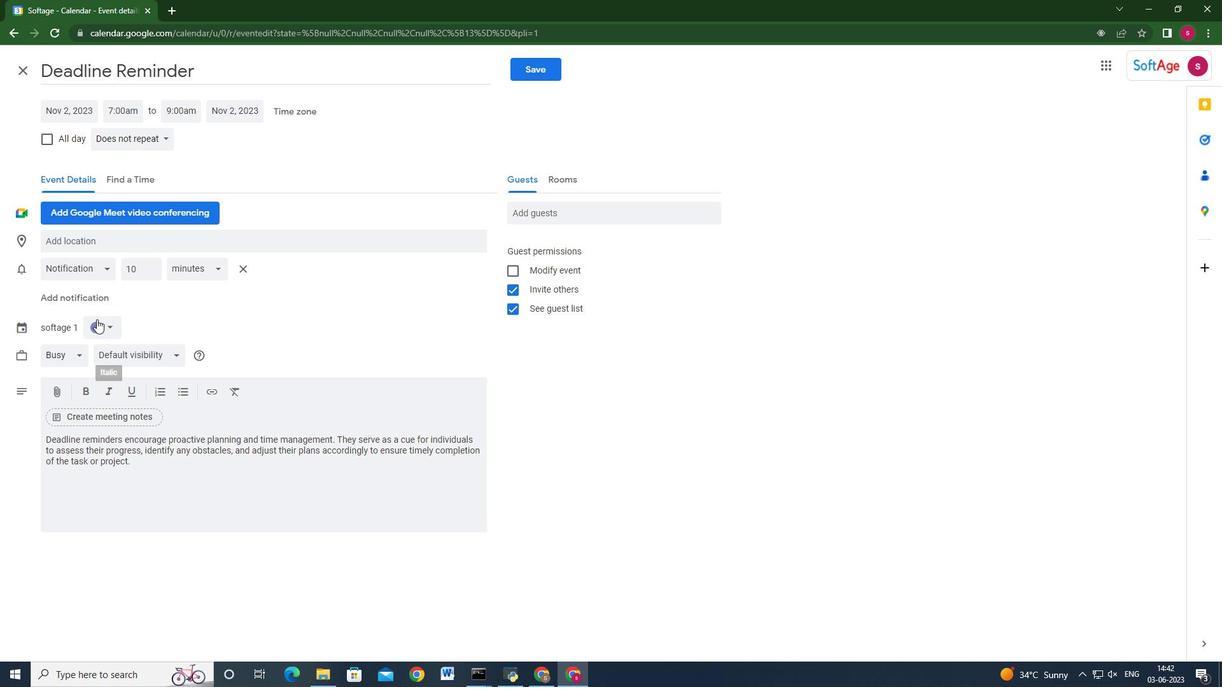 
Action: Mouse moved to (95, 390)
Screenshot: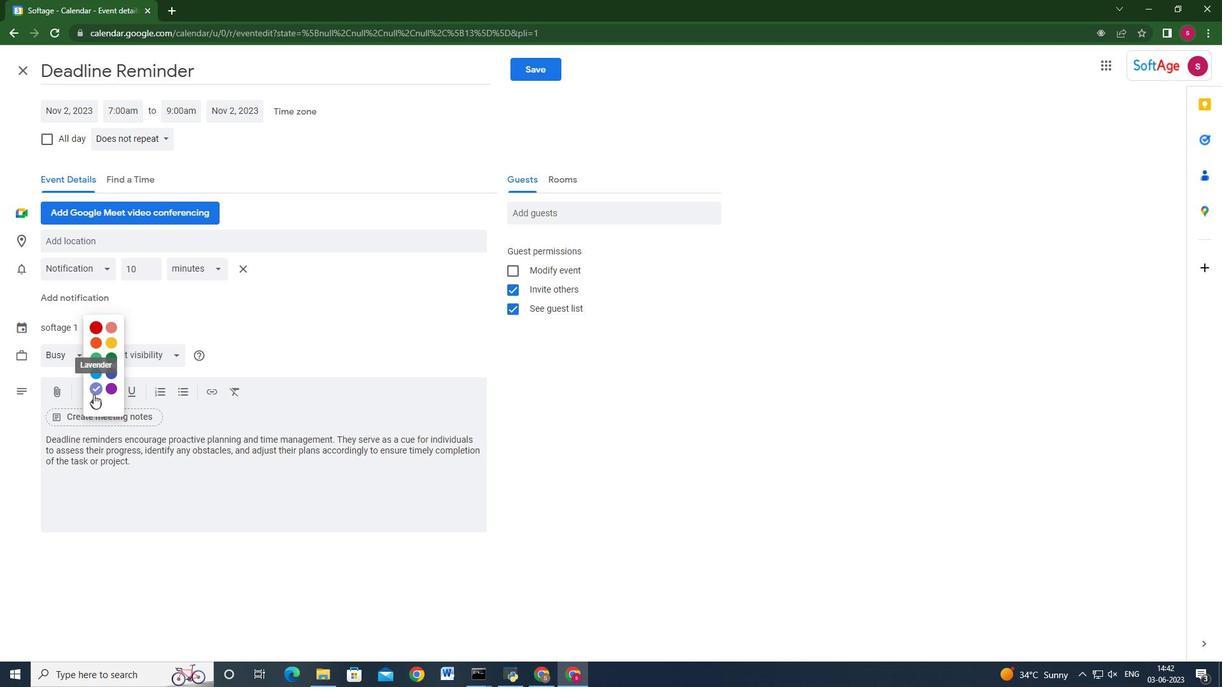 
Action: Mouse pressed left at (95, 390)
Screenshot: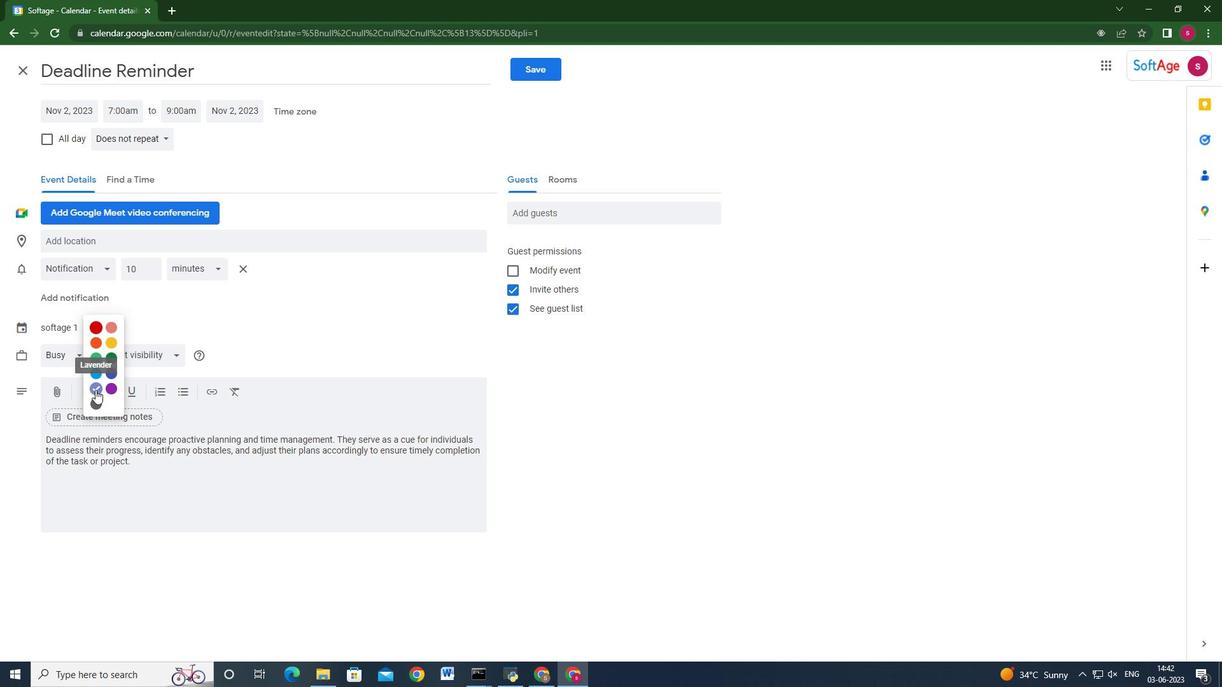 
Action: Mouse moved to (546, 213)
Screenshot: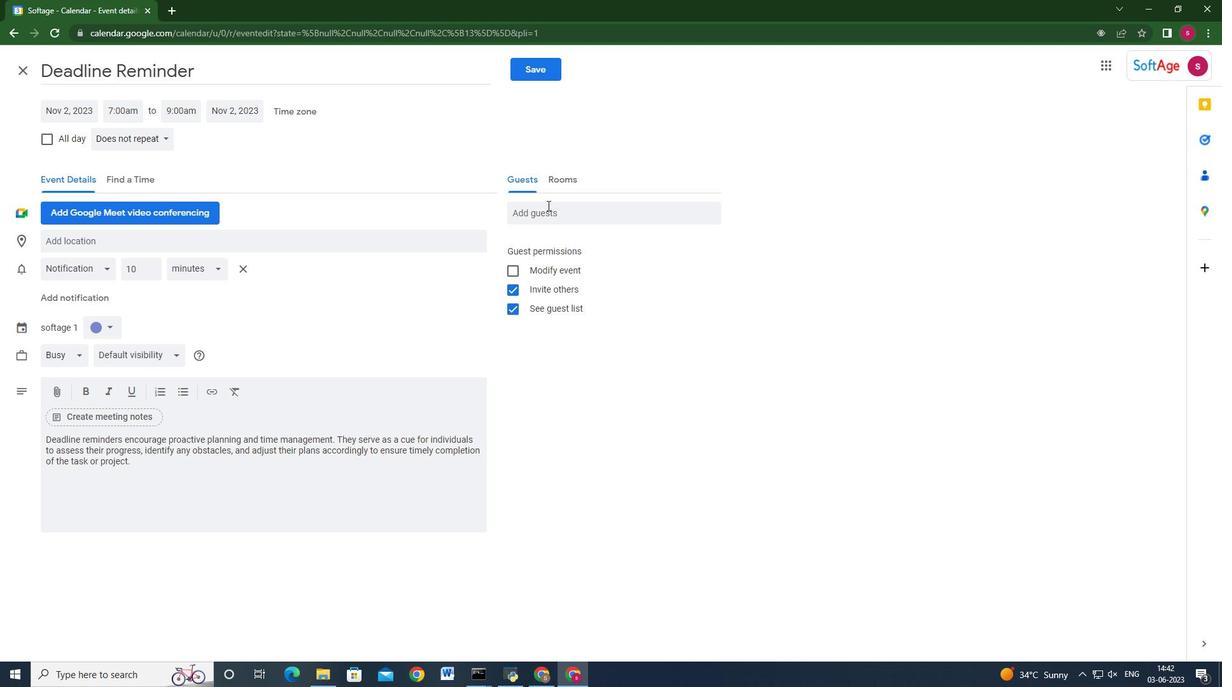 
Action: Mouse pressed left at (546, 213)
Screenshot: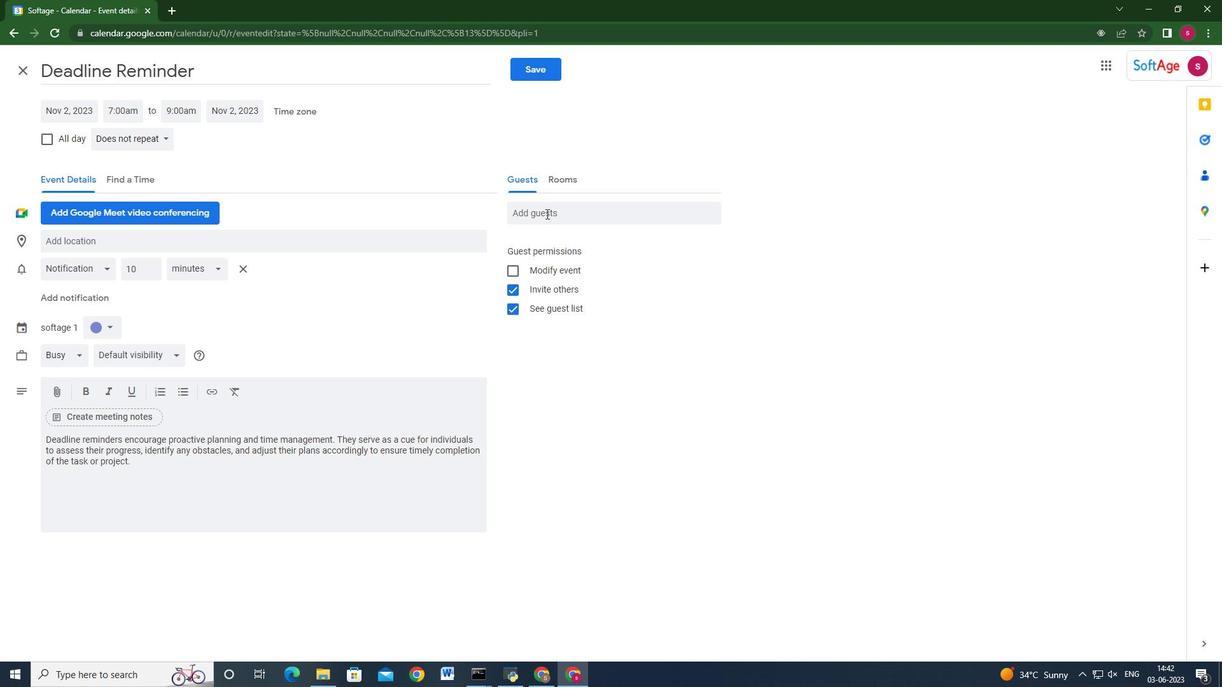 
Action: Mouse moved to (281, 241)
Screenshot: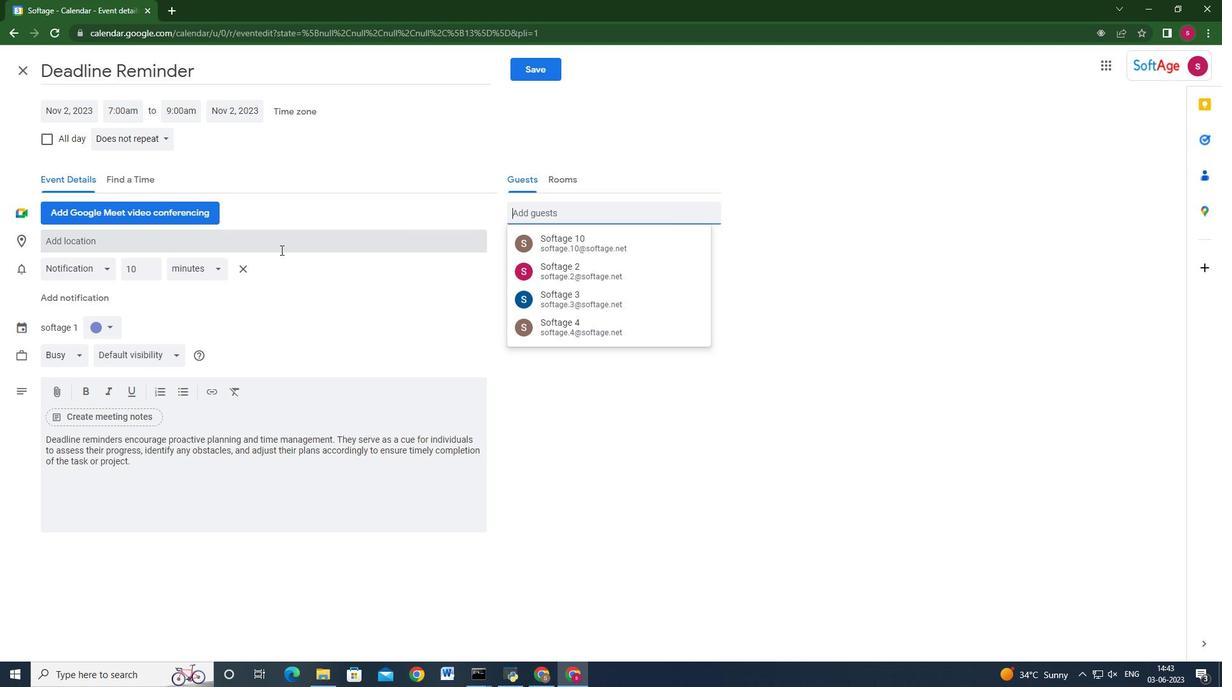 
Action: Mouse pressed left at (281, 241)
Screenshot: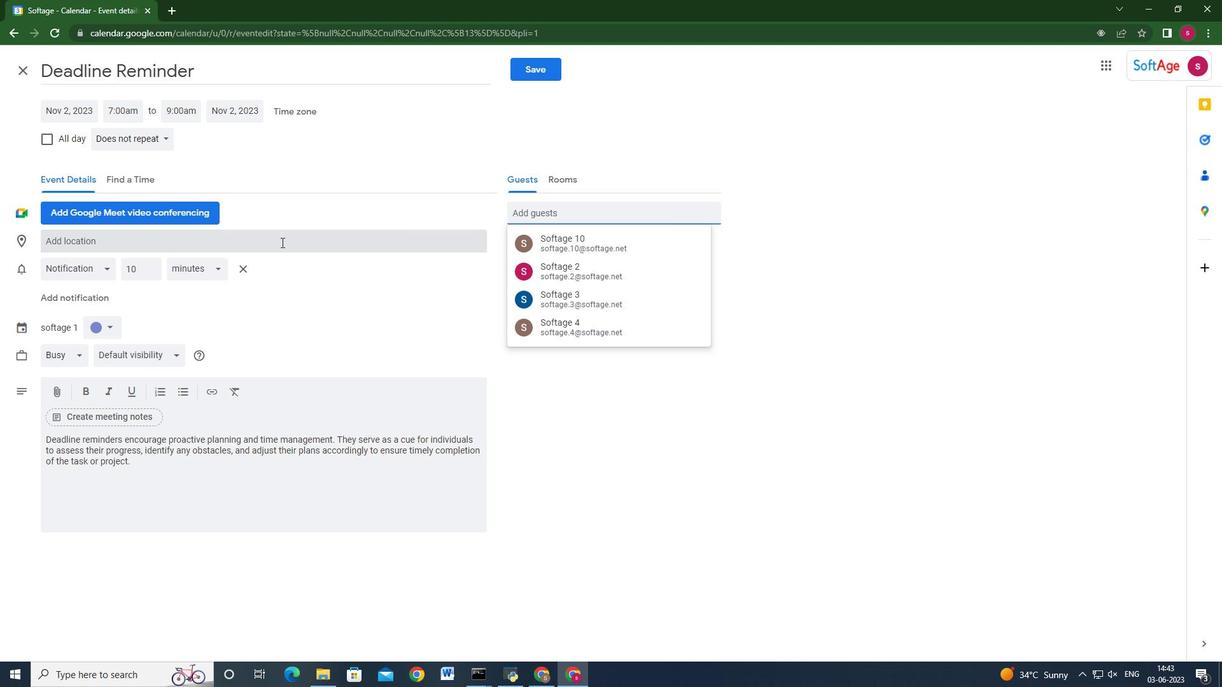 
Action: Key pressed 987,<Key.space><Key.shift>Piazza<Key.space>di<Key.shift_r><Key.space><Key.shift_r>Spagna<Key.tab>
Screenshot: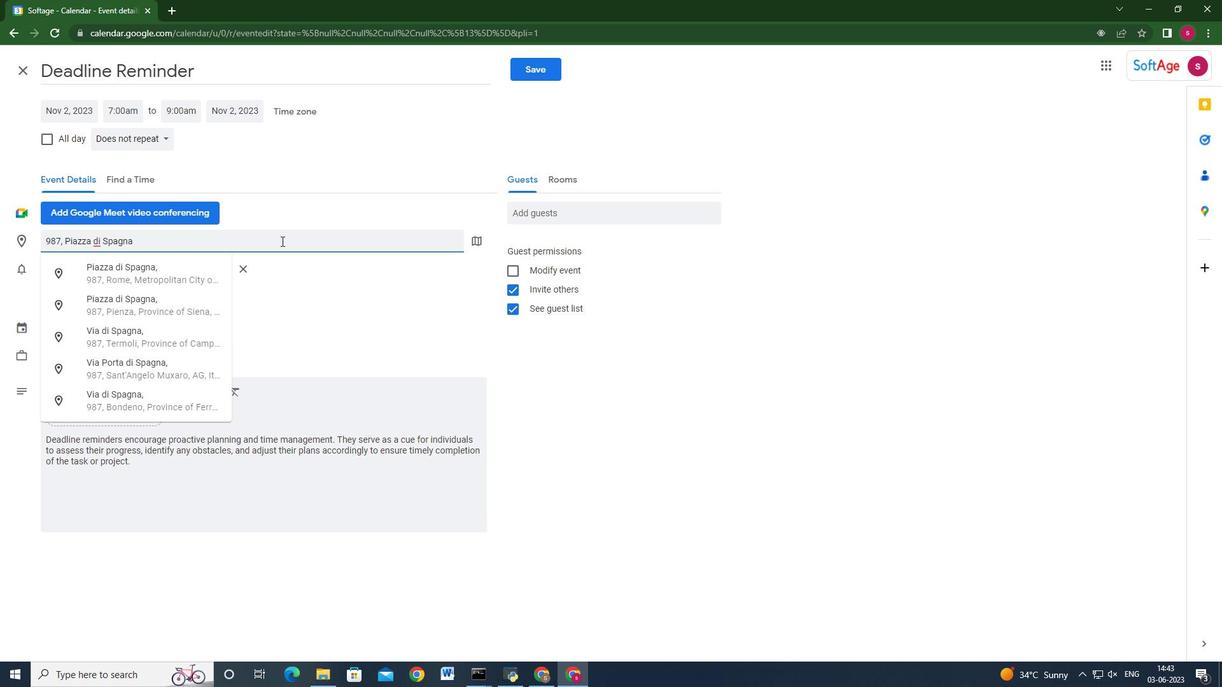 
Action: Mouse scrolled (281, 240) with delta (0, 0)
Screenshot: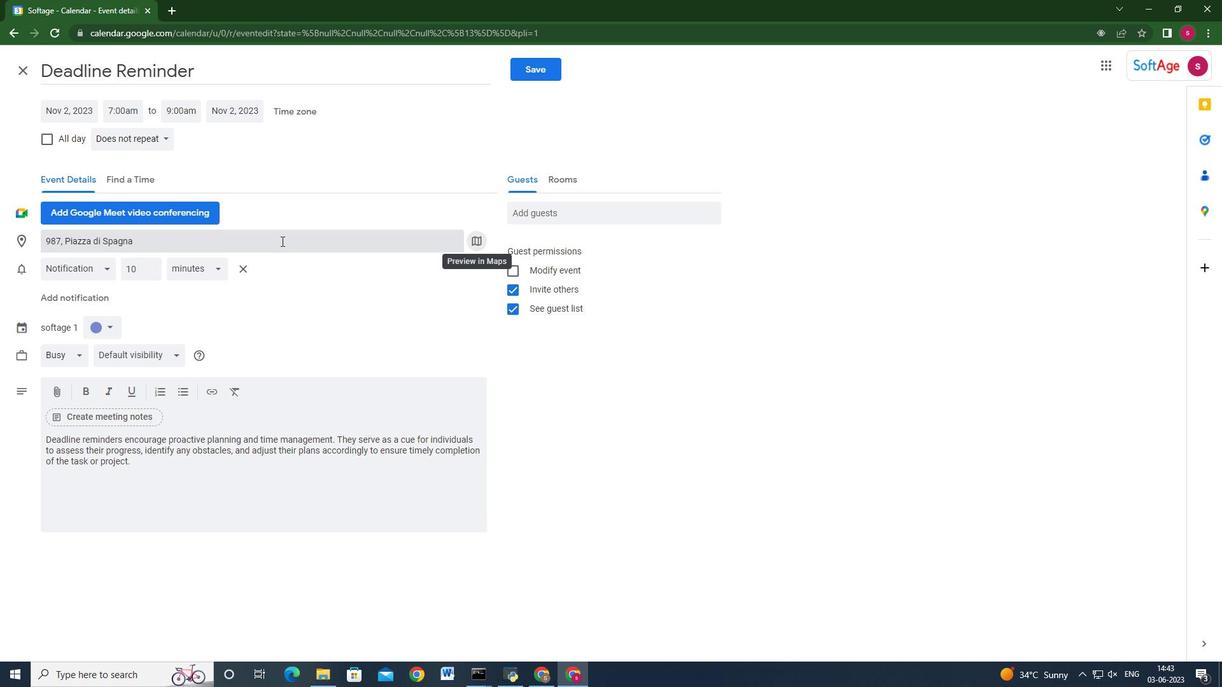 
Action: Mouse pressed left at (281, 241)
Screenshot: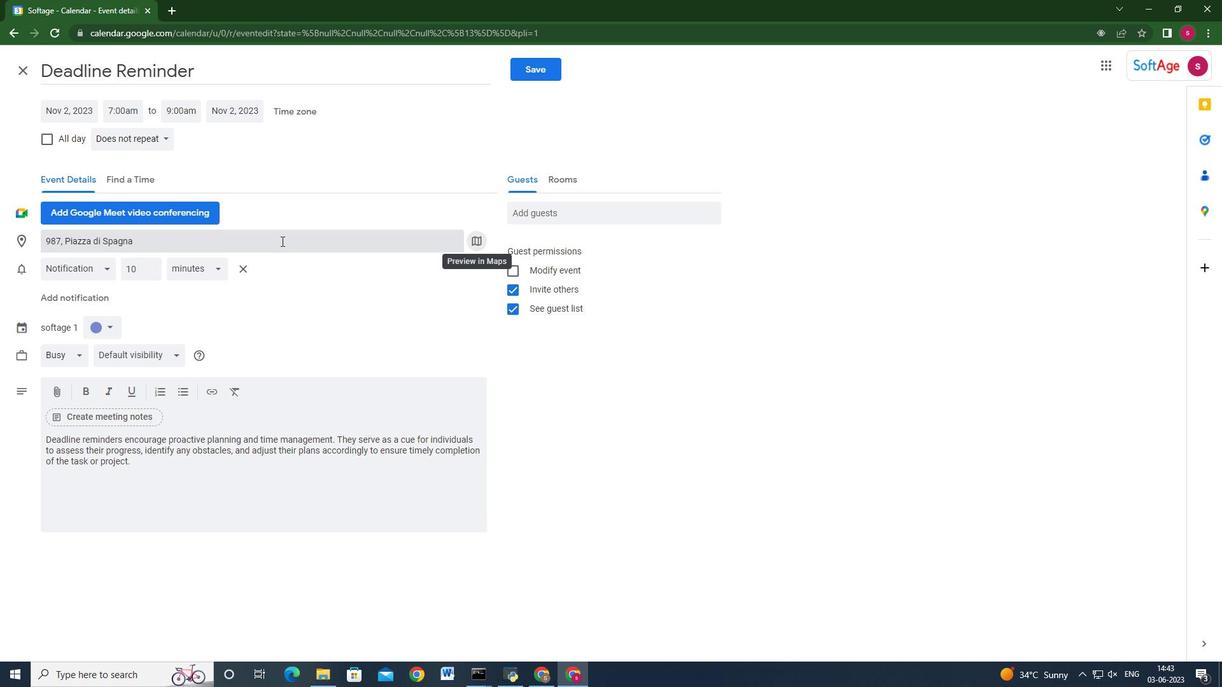 
Action: Key pressed ,<Key.space><Key.shift>Rome,<Key.space><Key.shift>Italy
Screenshot: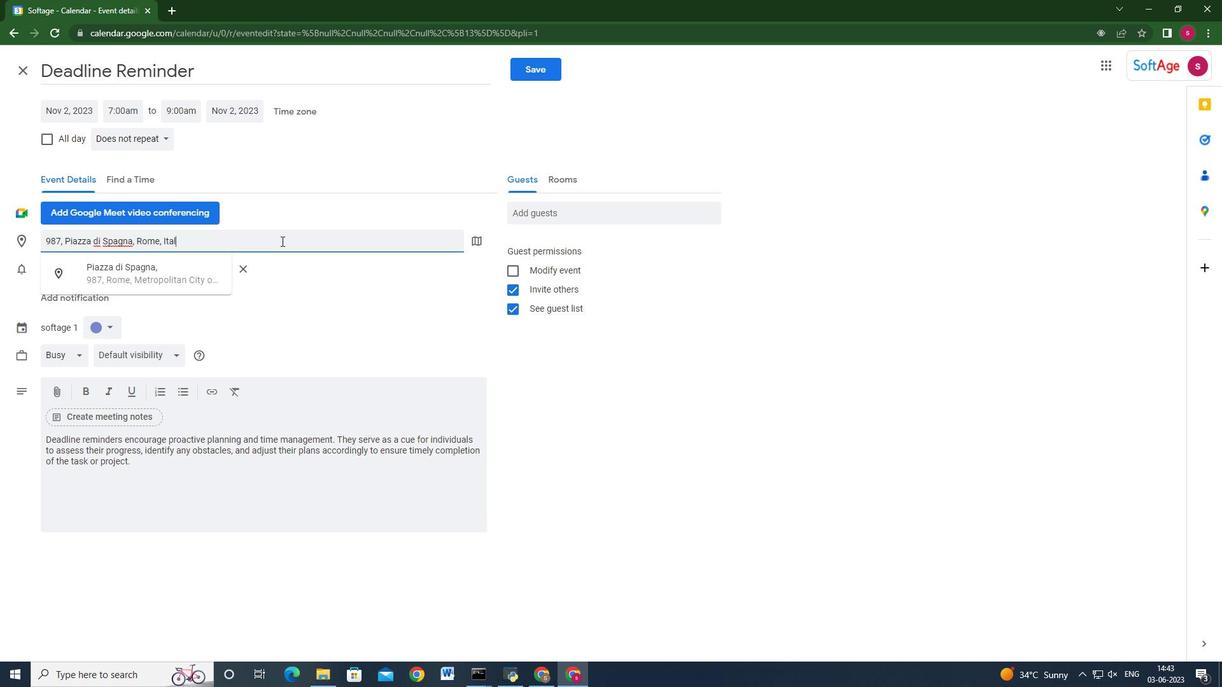 
Action: Mouse moved to (550, 212)
Screenshot: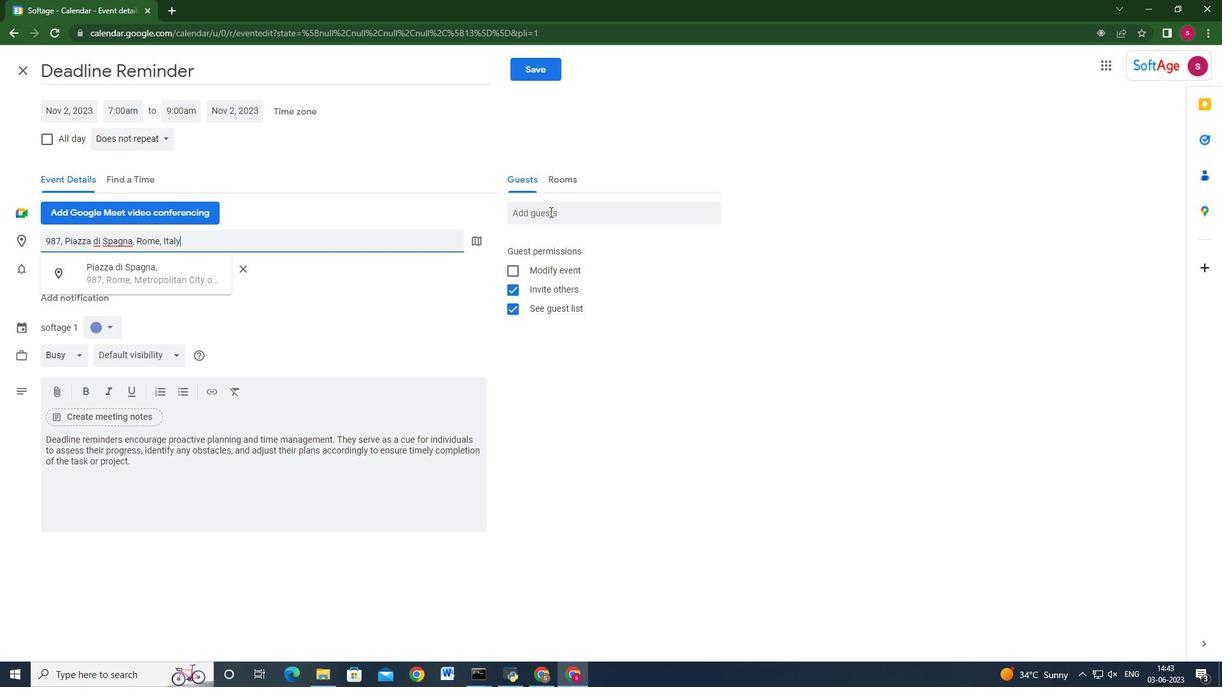 
Action: Mouse pressed left at (550, 212)
Screenshot: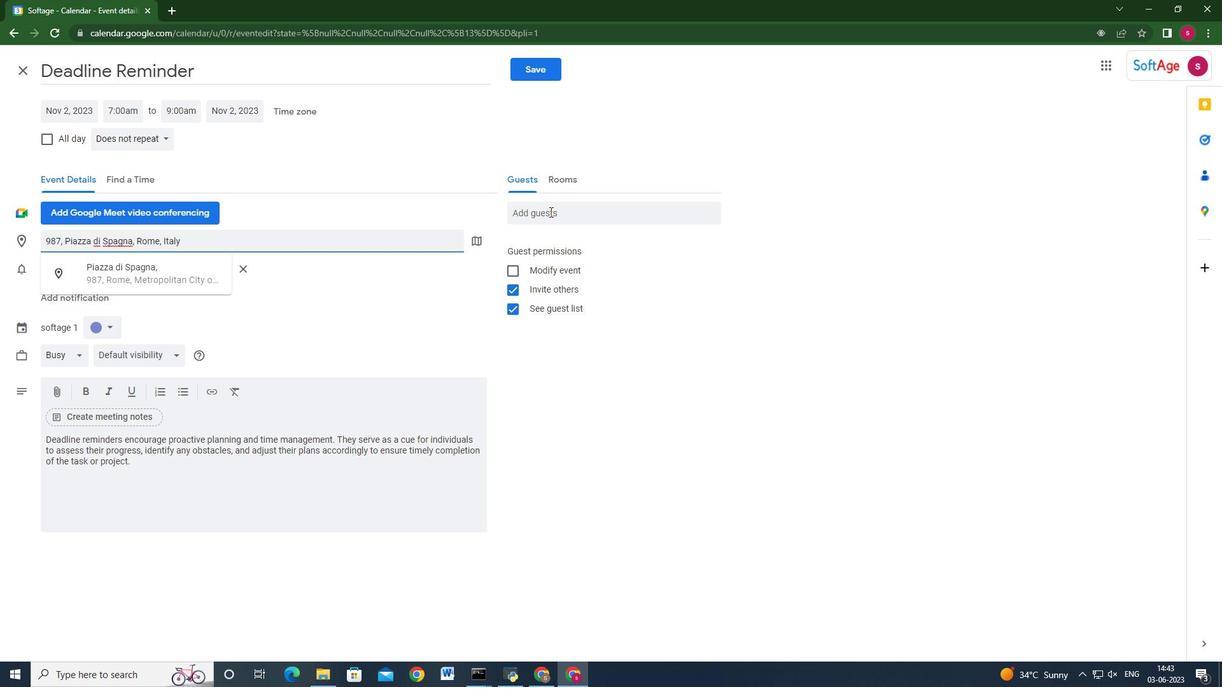 
Action: Key pressed softage.10<Key.shift_r>@softage.net<Key.enter>softage.2<Key.shift_r>@softage.net<Key.enter>
Screenshot: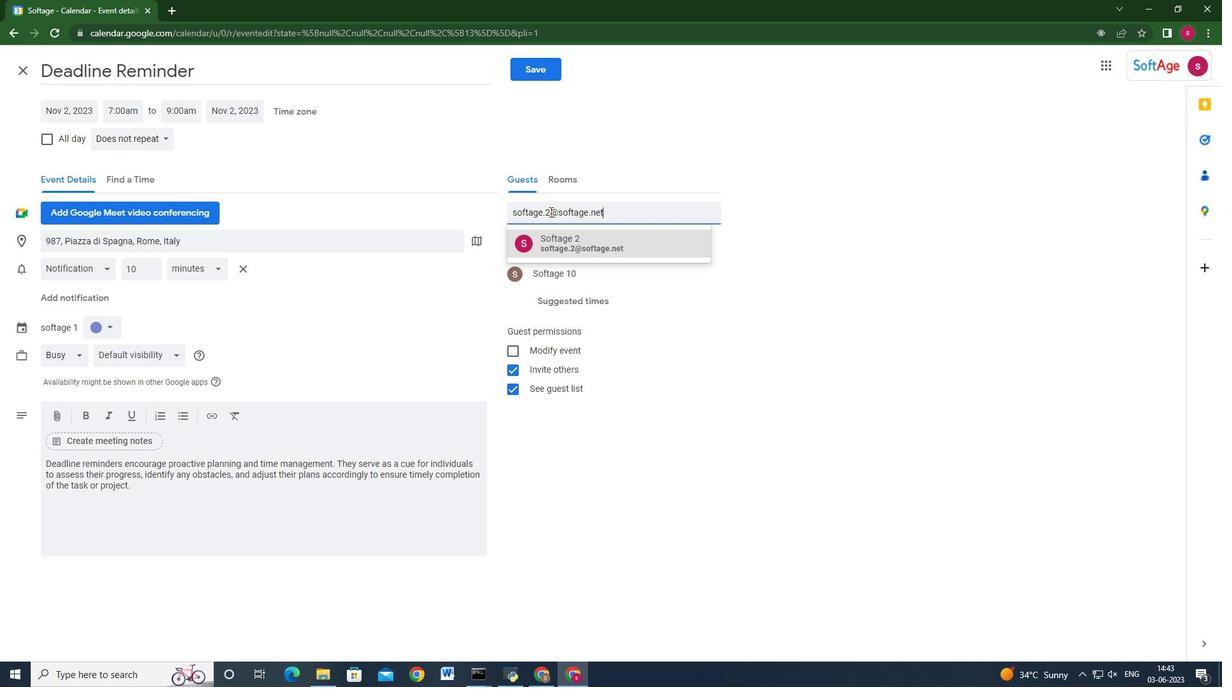 
Action: Mouse moved to (154, 142)
Screenshot: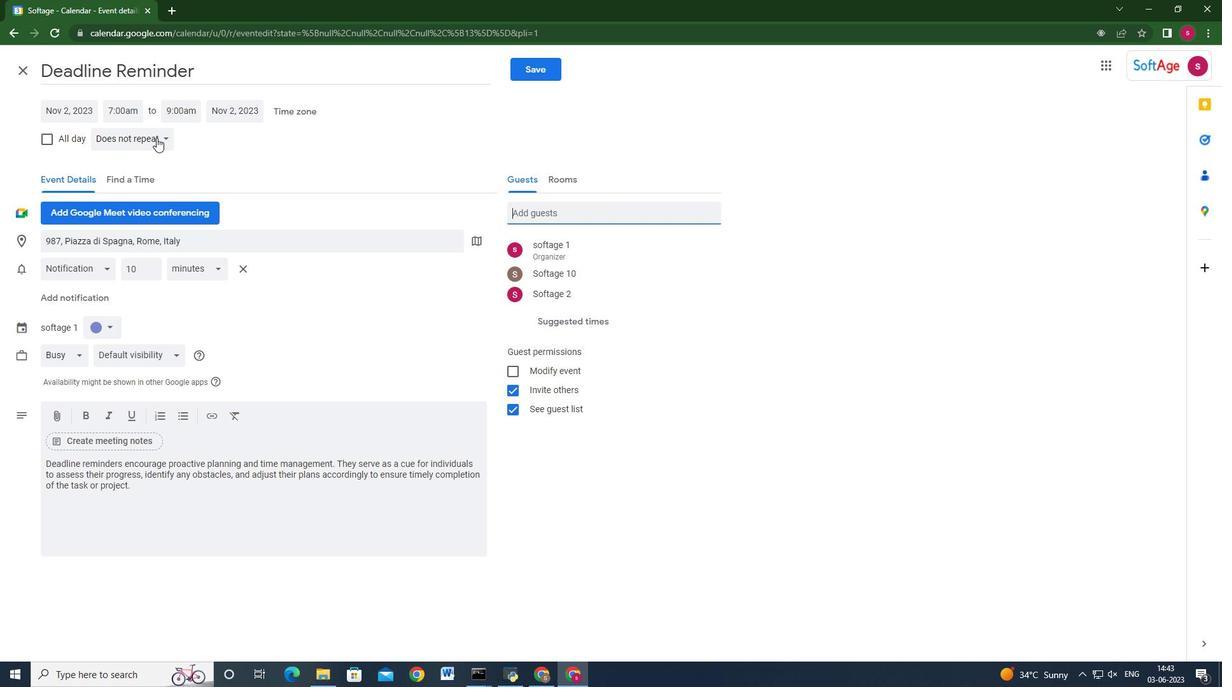 
Action: Mouse pressed left at (154, 142)
Screenshot: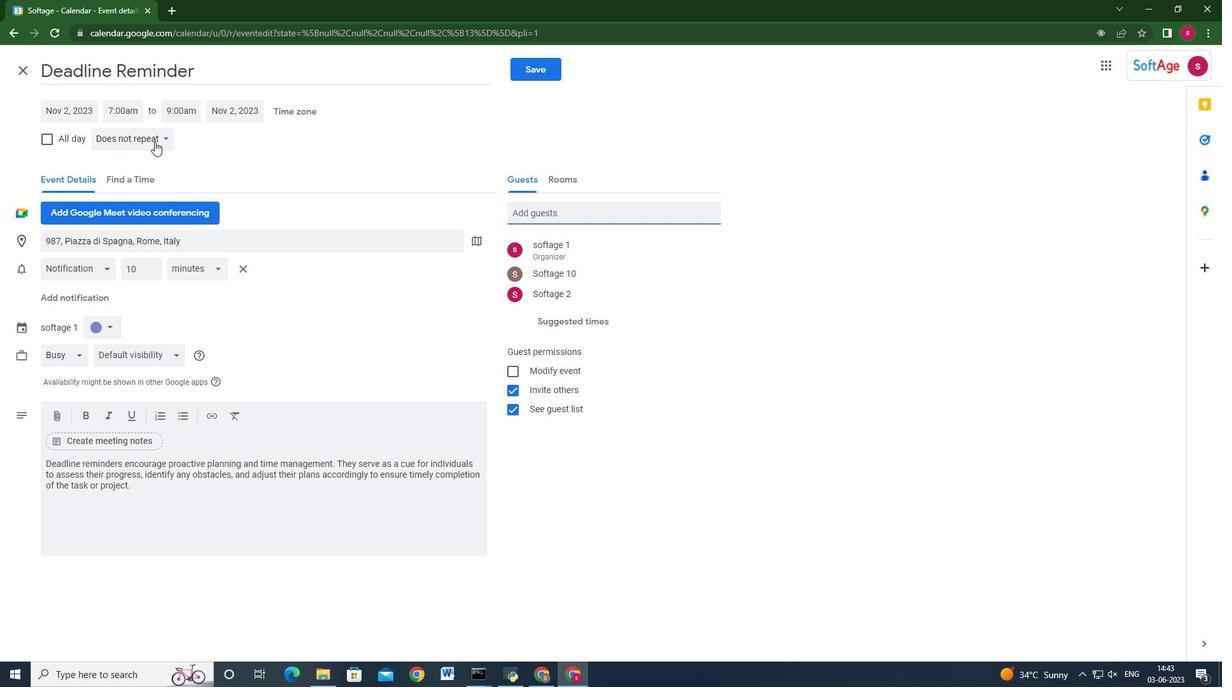 
Action: Mouse moved to (173, 142)
Screenshot: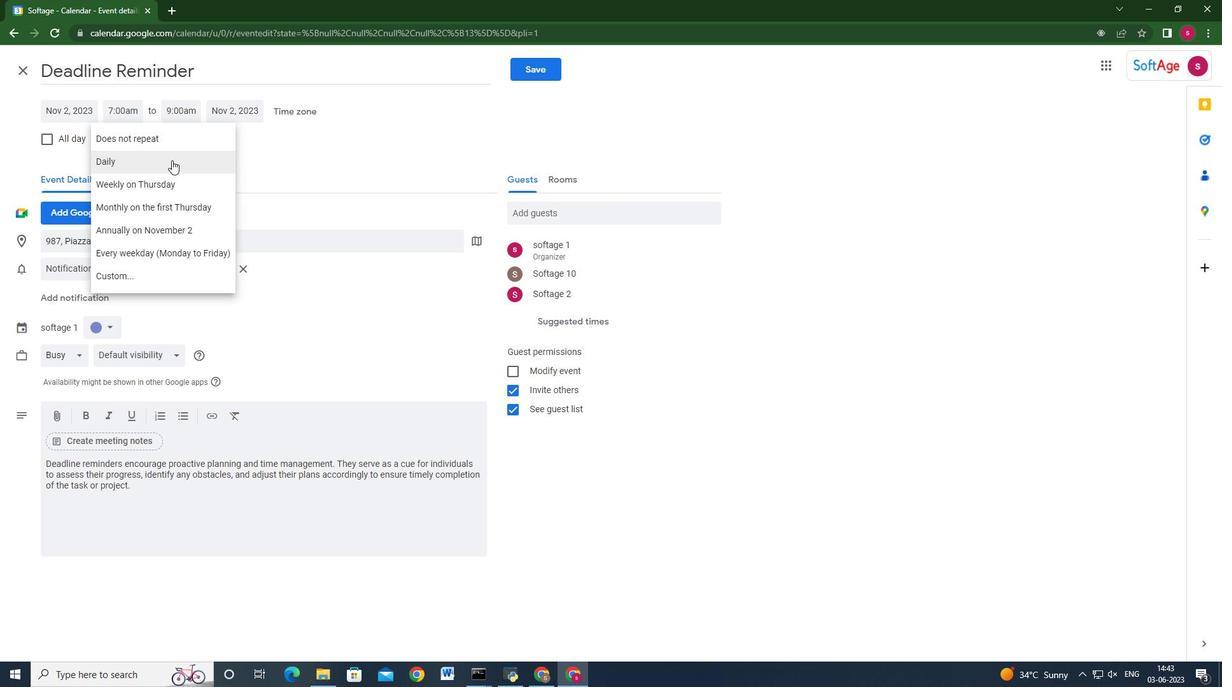 
Action: Mouse pressed left at (173, 142)
Screenshot: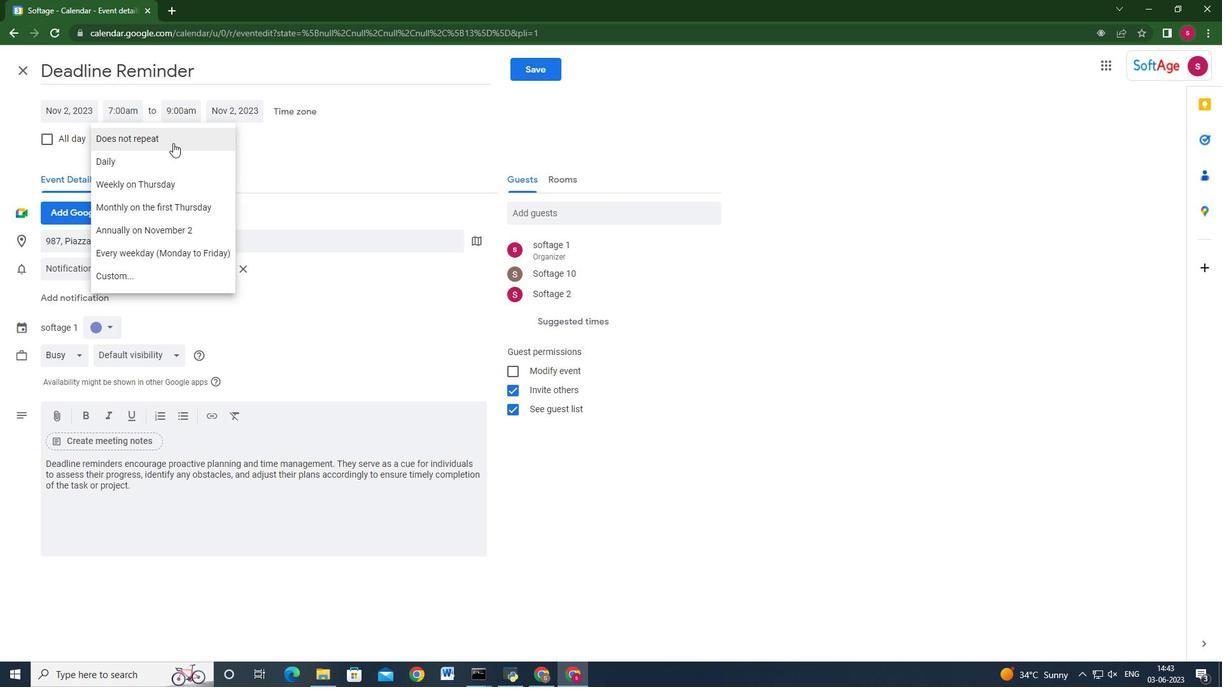 
Action: Mouse moved to (544, 73)
Screenshot: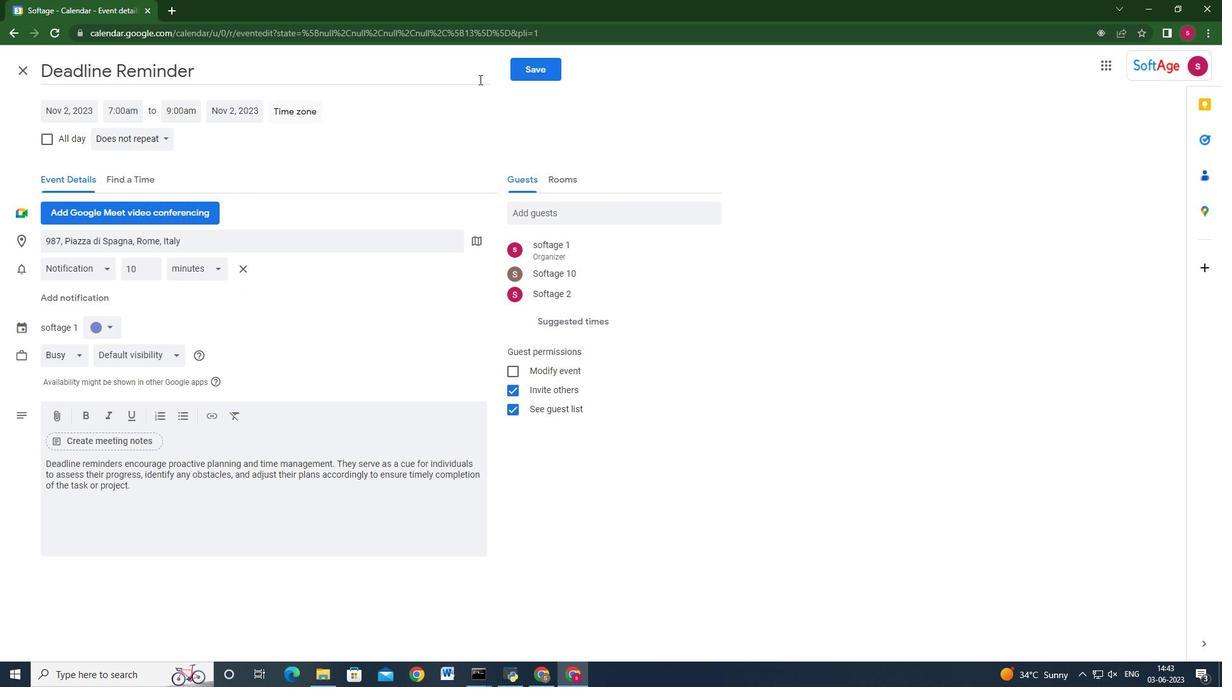
Action: Mouse pressed left at (544, 73)
Screenshot: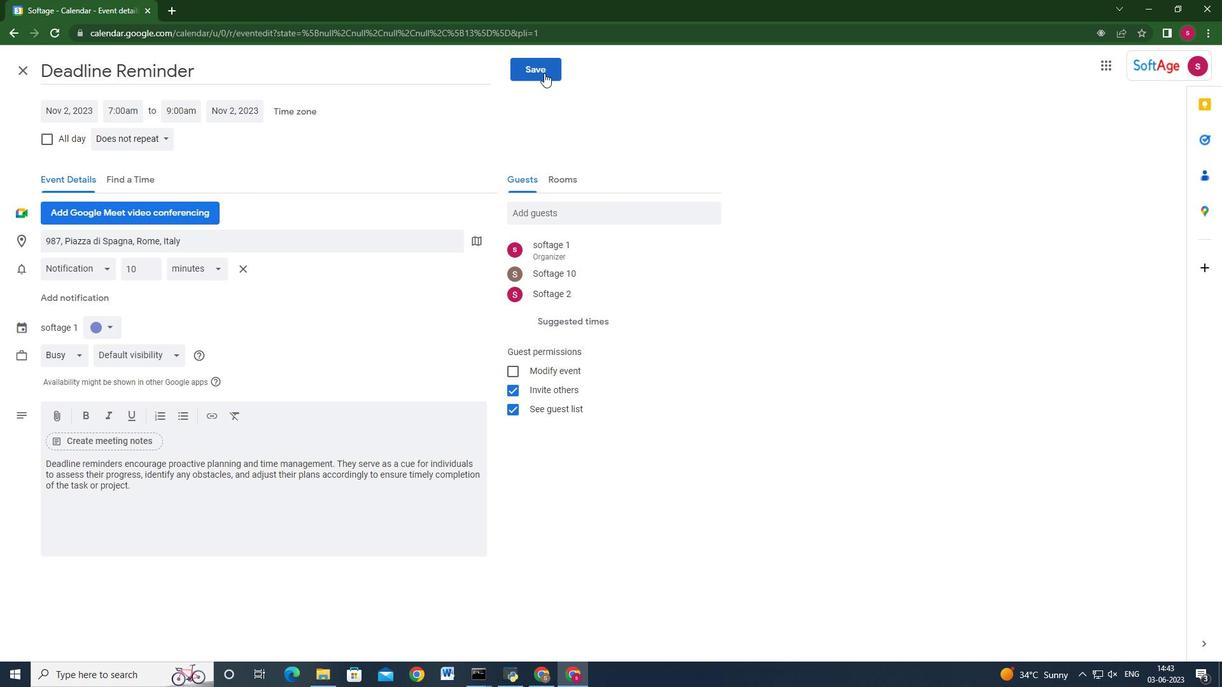 
Action: Mouse moved to (739, 392)
Screenshot: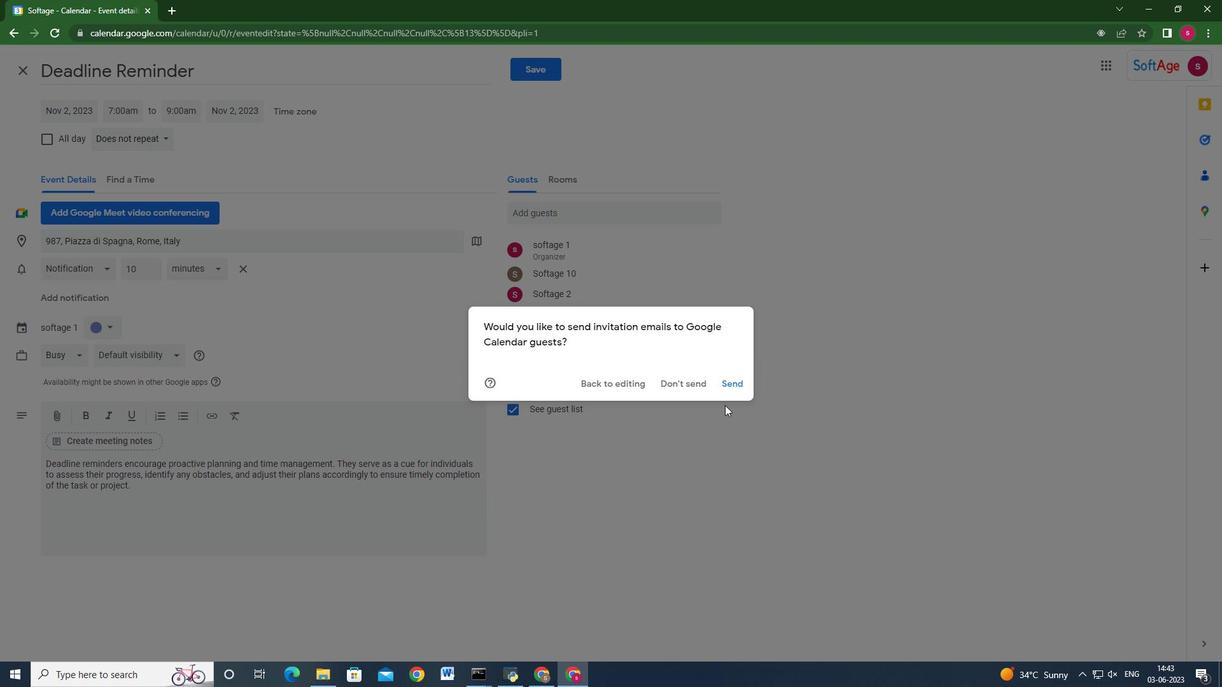 
Action: Mouse pressed left at (739, 392)
Screenshot: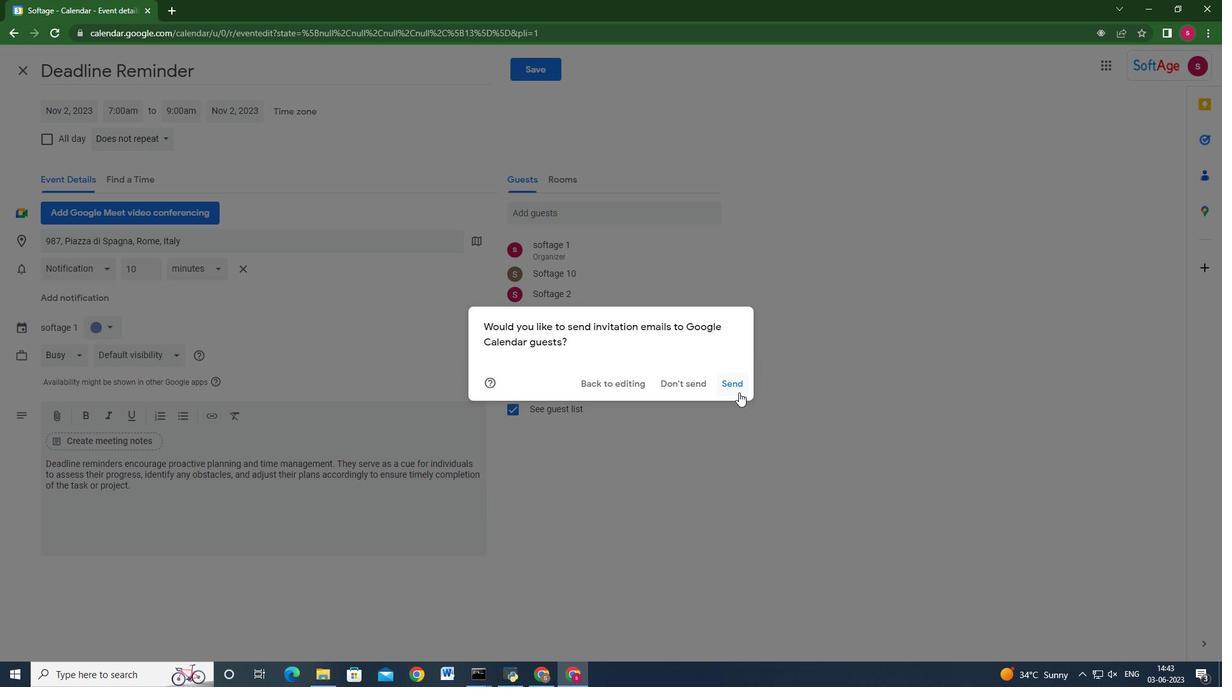 
Action: Mouse moved to (648, 343)
Screenshot: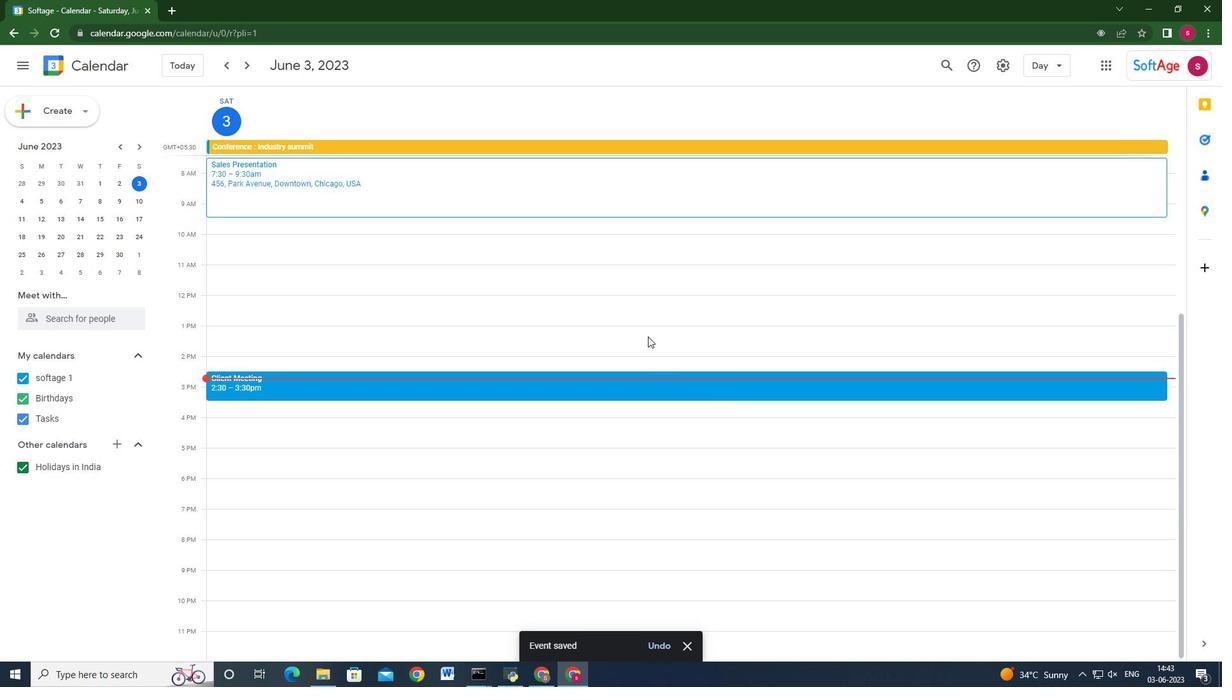 
